 Task: Create a due date automation trigger when advanced on, on the monday of the week before a card is due add fields without custom field "Resume" set to a number greater than 1 and greater than 10 at 11:00 AM.
Action: Mouse moved to (1132, 96)
Screenshot: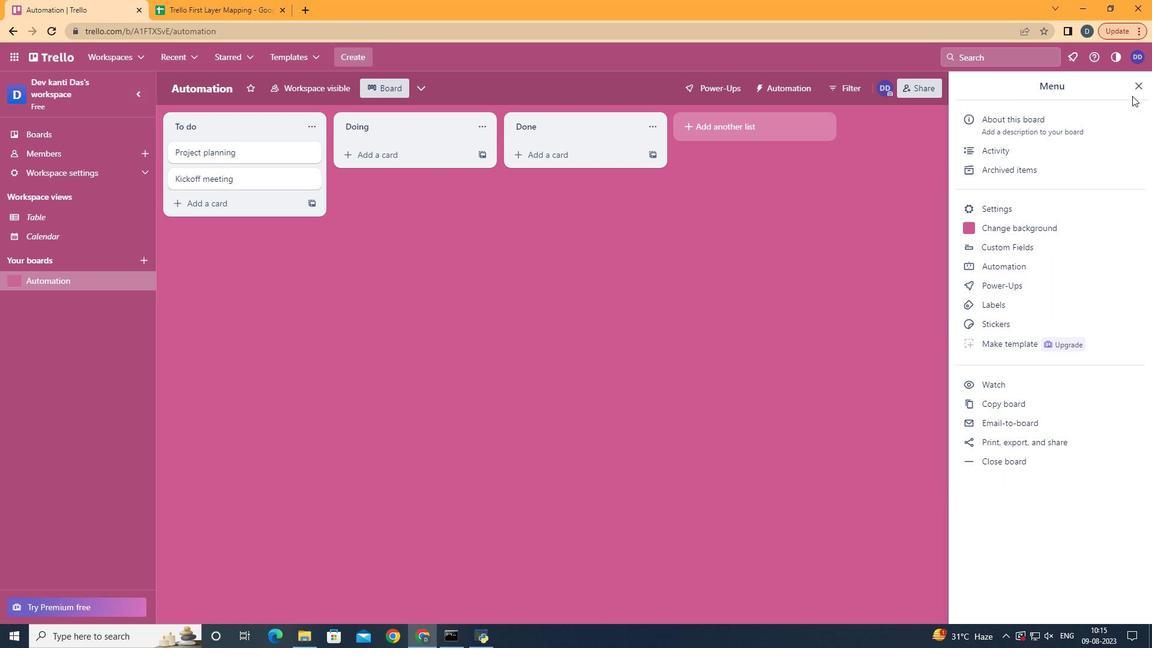 
Action: Mouse pressed left at (1132, 96)
Screenshot: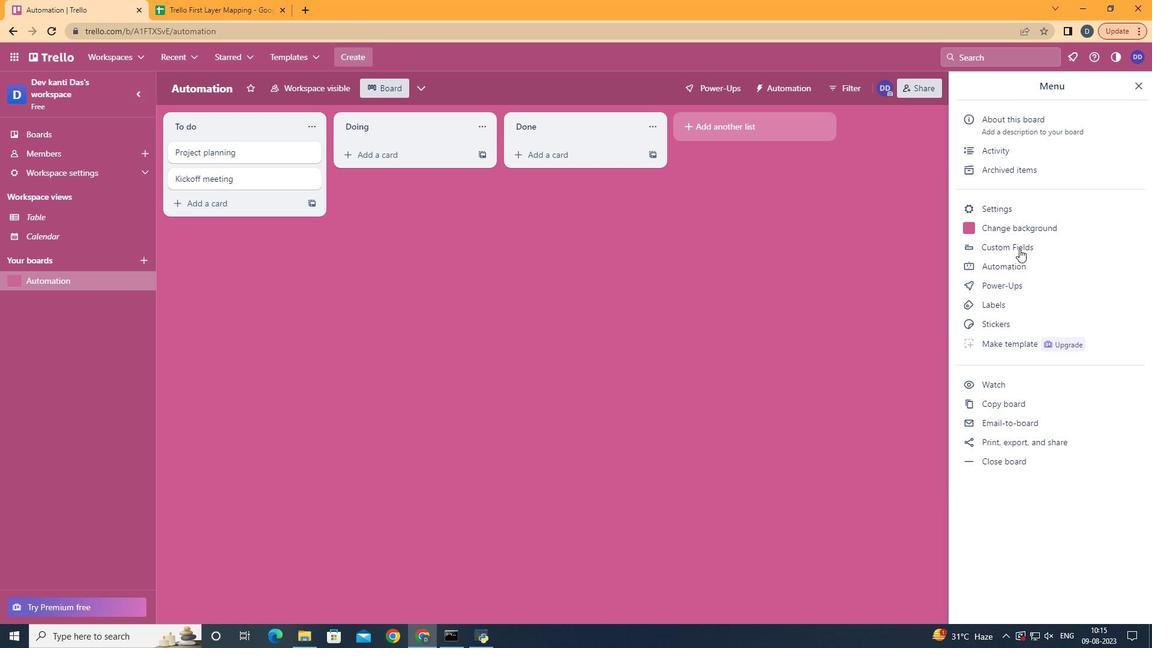 
Action: Mouse moved to (1003, 265)
Screenshot: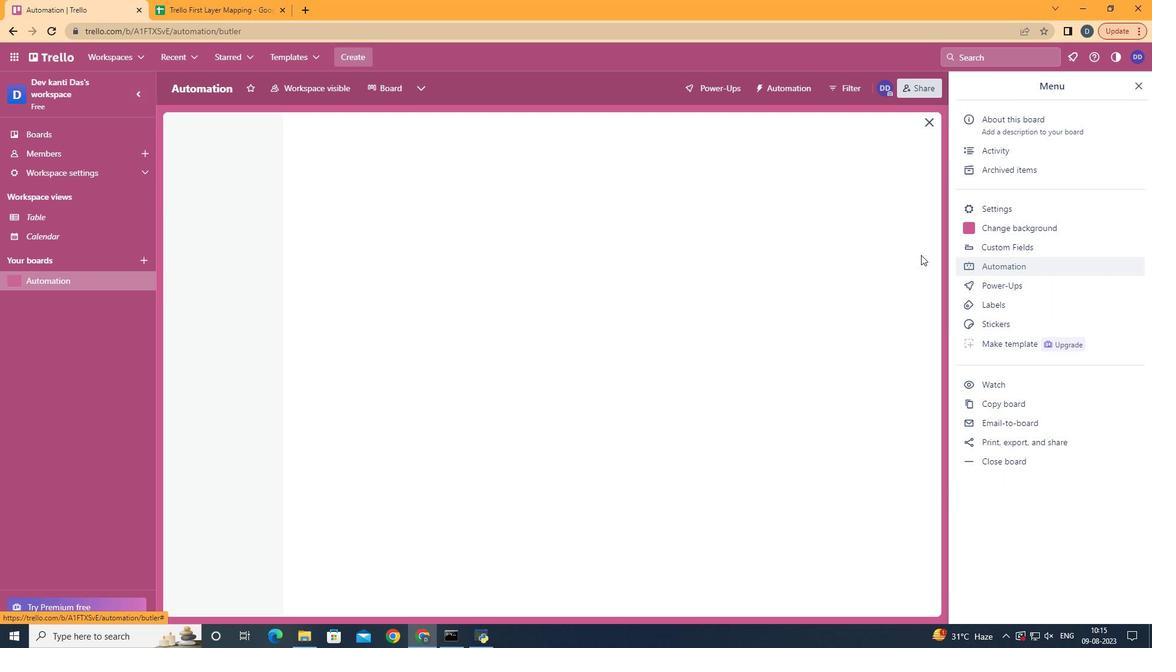 
Action: Mouse pressed left at (1003, 265)
Screenshot: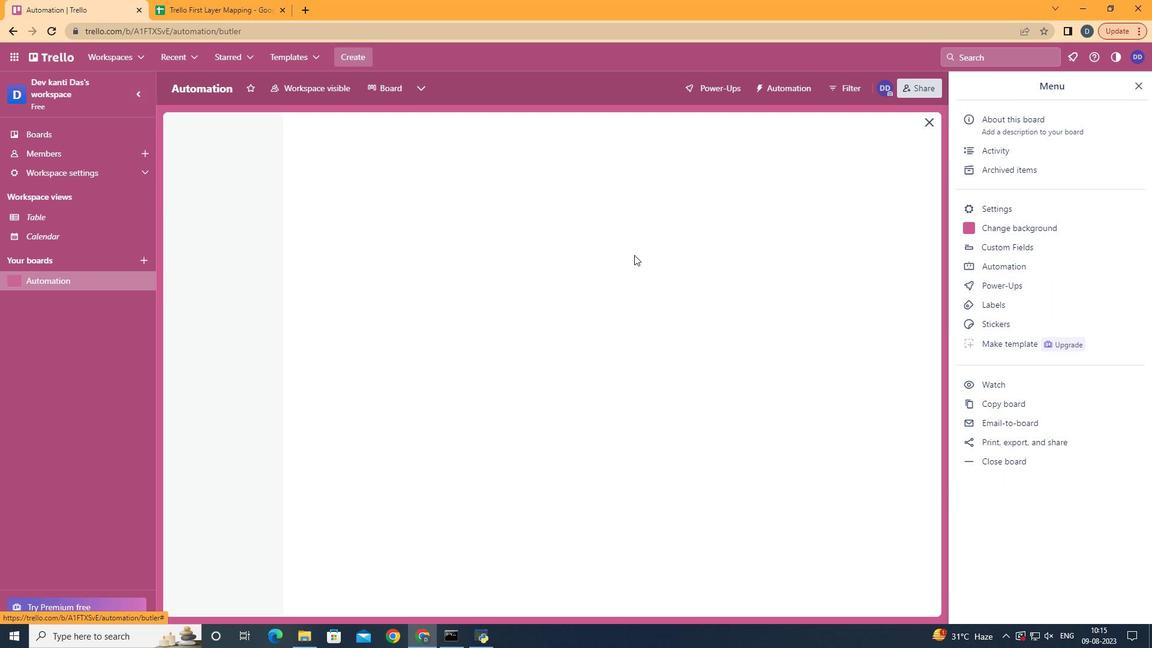 
Action: Mouse moved to (211, 247)
Screenshot: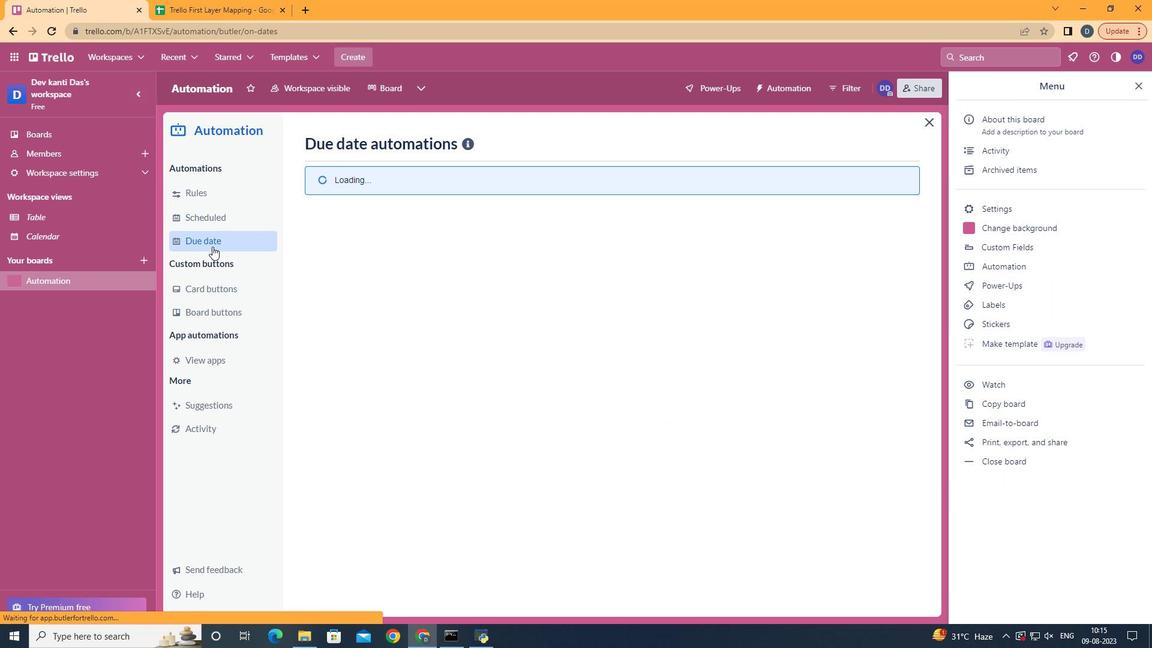 
Action: Mouse pressed left at (211, 247)
Screenshot: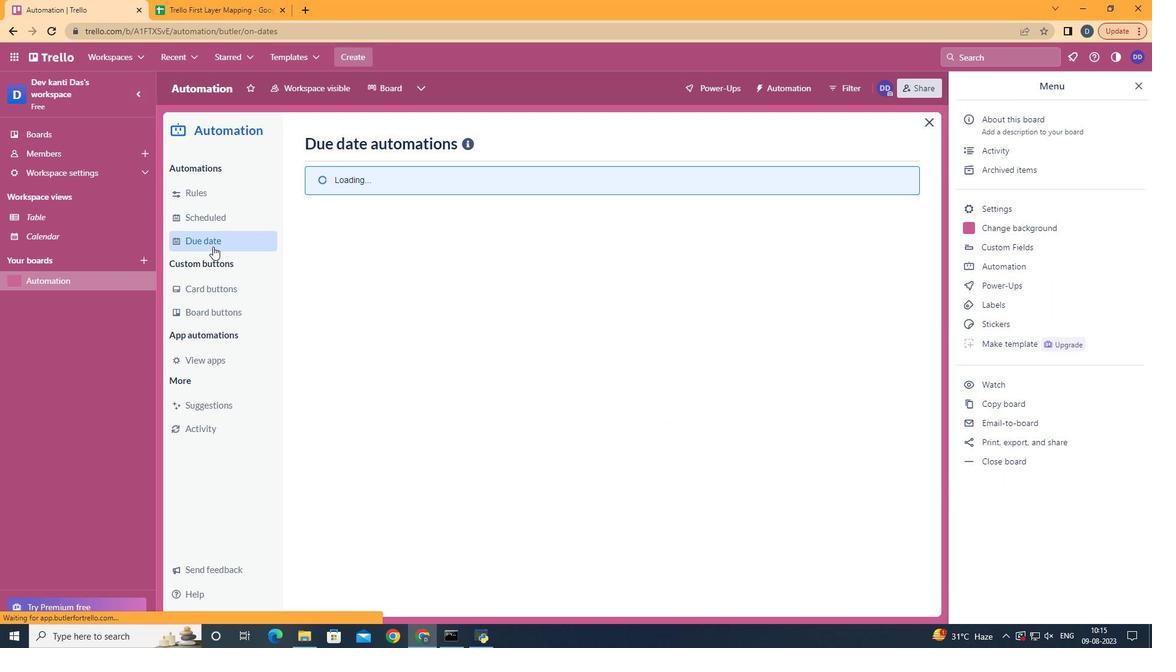 
Action: Mouse moved to (848, 147)
Screenshot: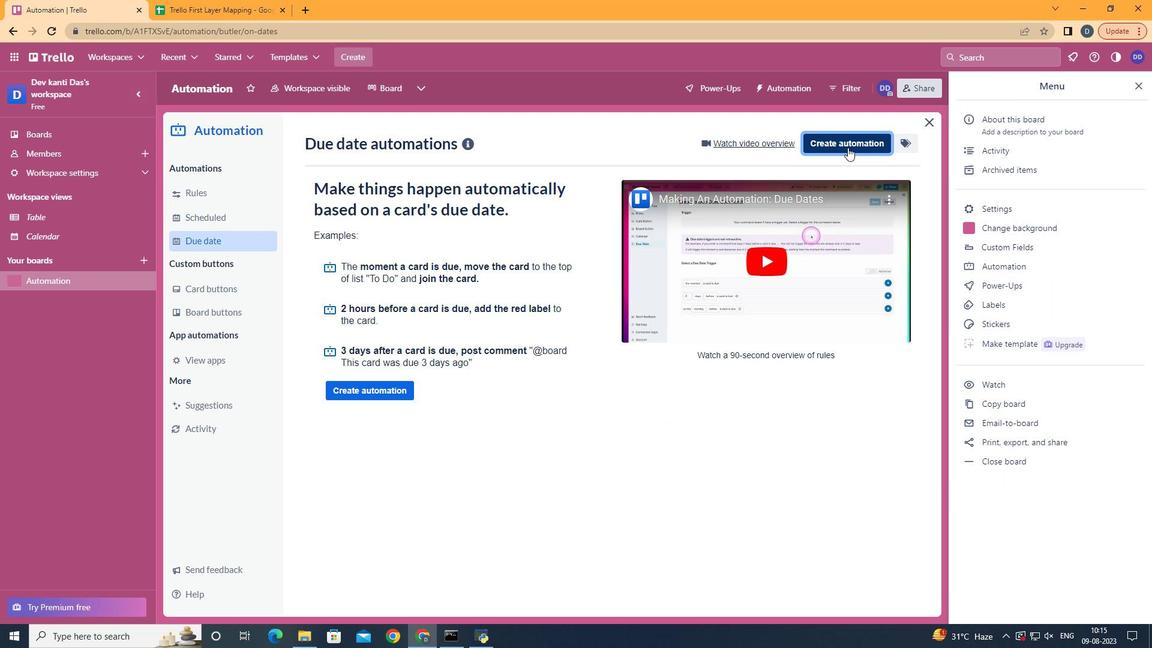 
Action: Mouse pressed left at (848, 147)
Screenshot: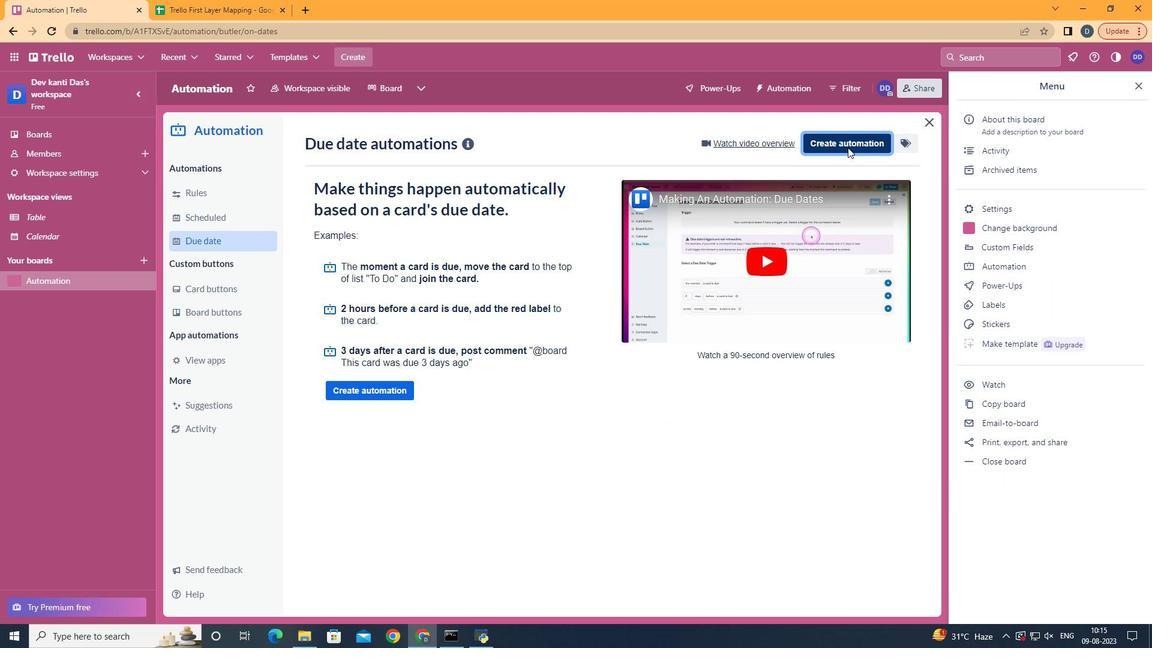 
Action: Mouse moved to (608, 263)
Screenshot: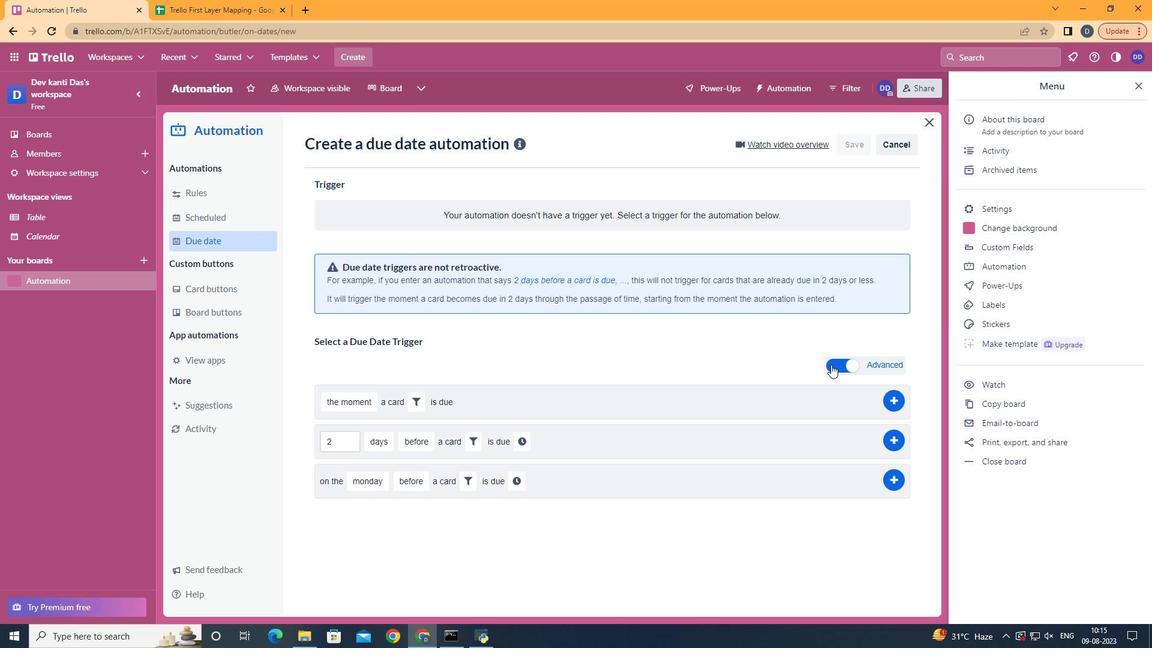 
Action: Mouse pressed left at (608, 263)
Screenshot: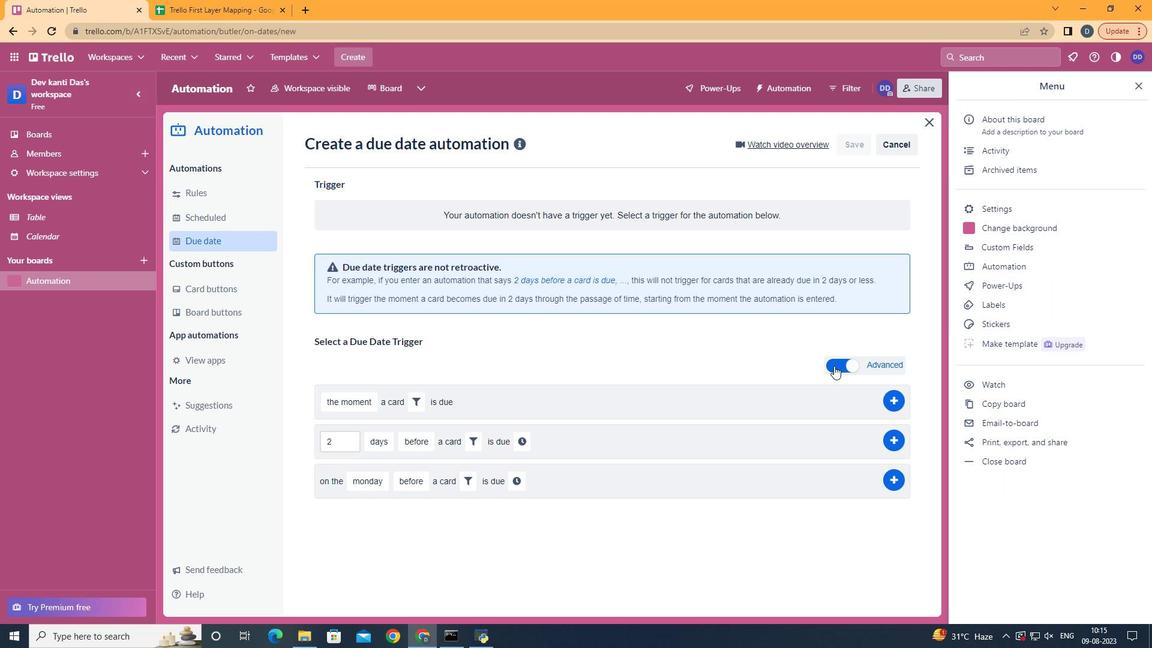
Action: Mouse moved to (423, 569)
Screenshot: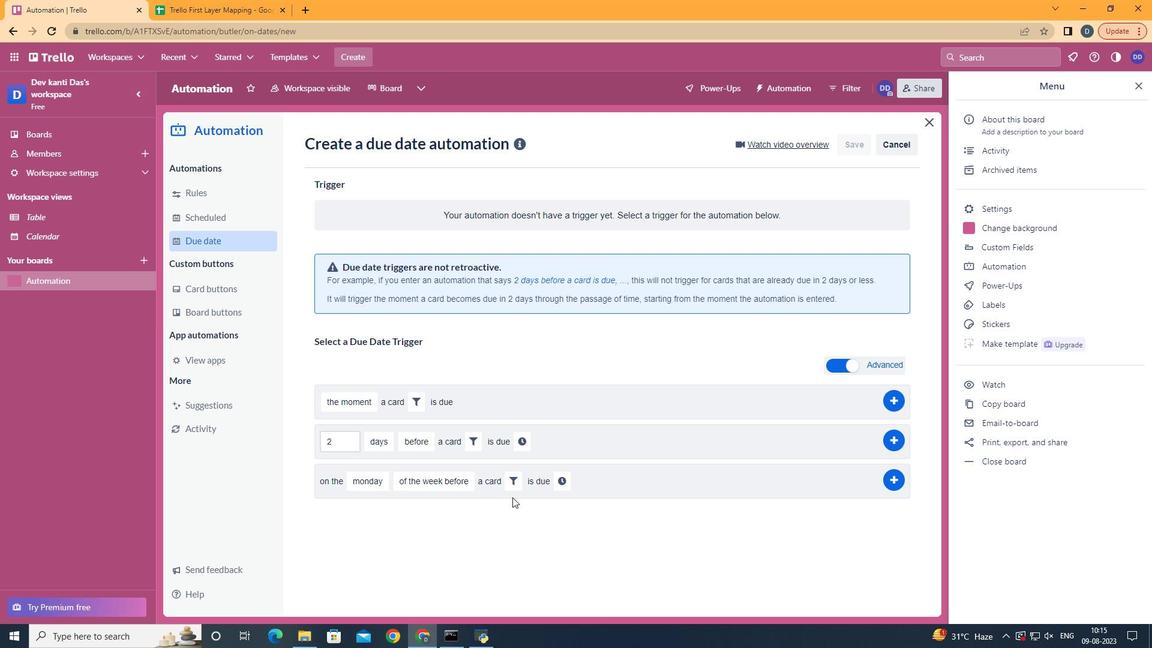 
Action: Mouse pressed left at (423, 569)
Screenshot: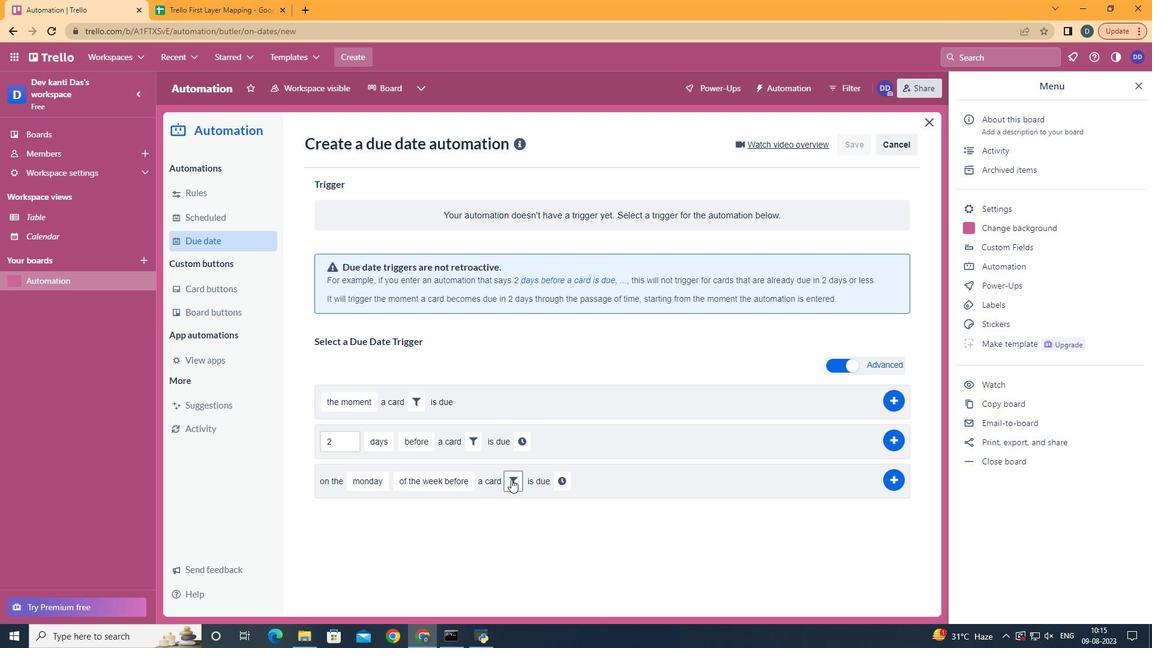 
Action: Mouse moved to (511, 479)
Screenshot: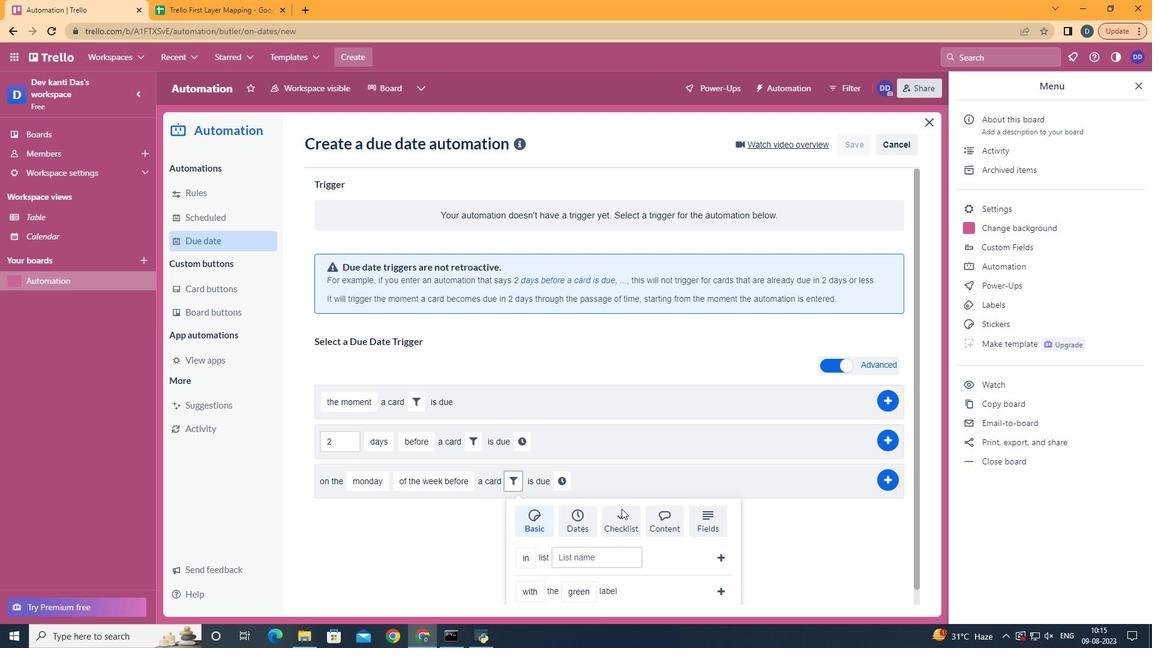 
Action: Mouse pressed left at (511, 479)
Screenshot: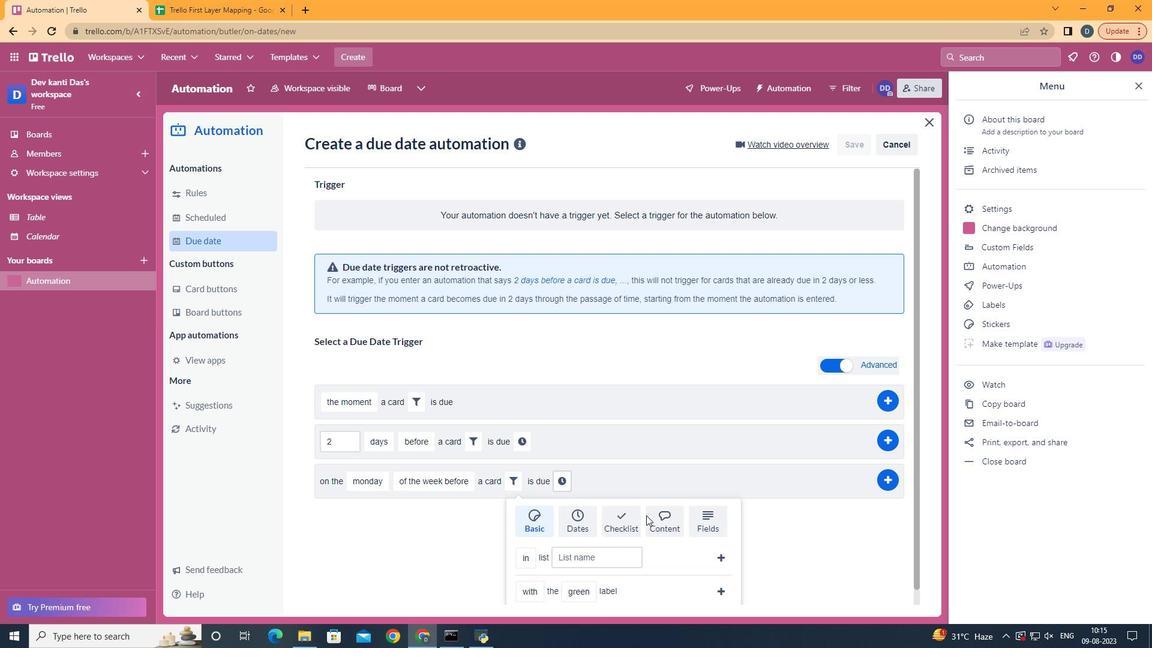 
Action: Mouse moved to (722, 519)
Screenshot: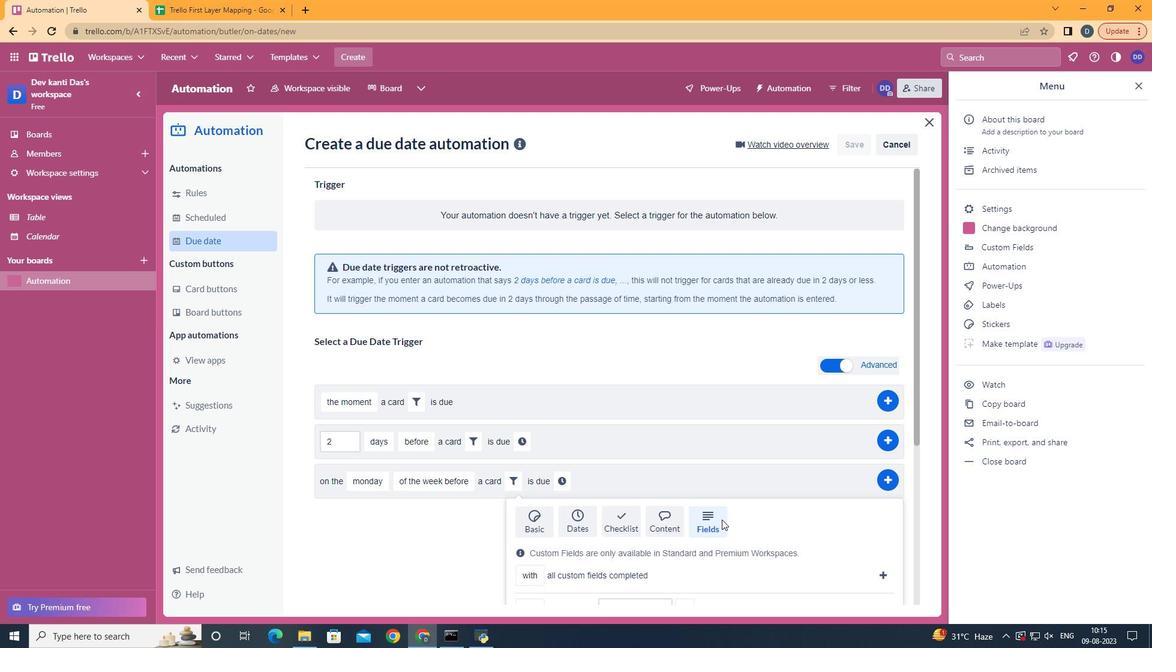 
Action: Mouse pressed left at (722, 519)
Screenshot: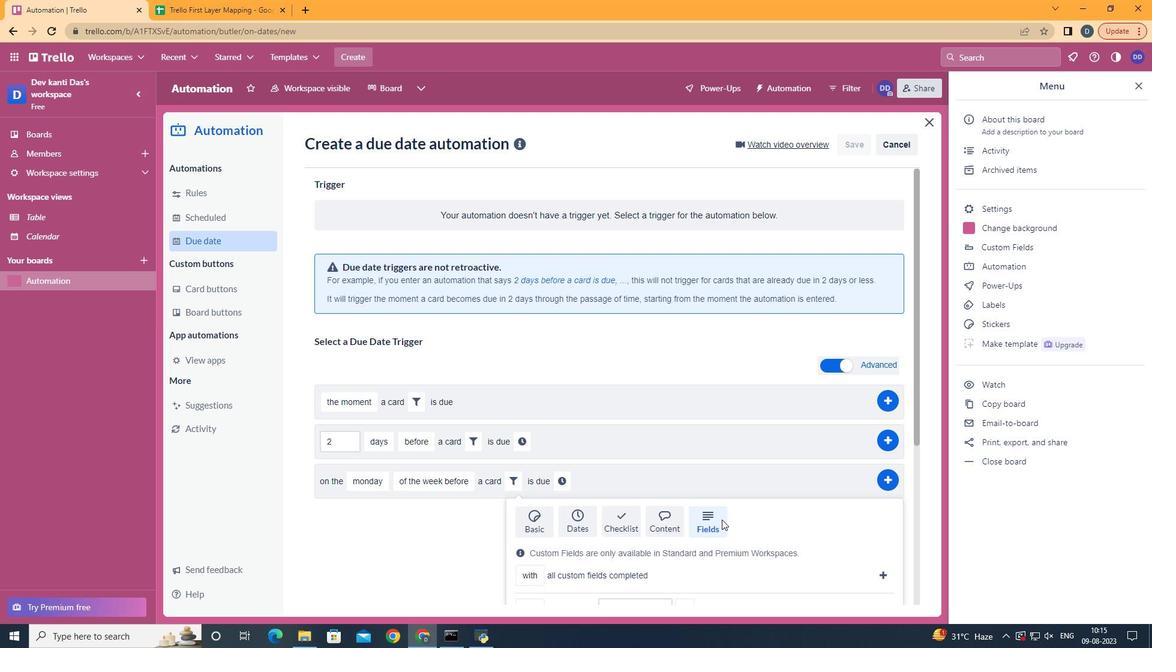 
Action: Mouse scrolled (722, 519) with delta (0, 0)
Screenshot: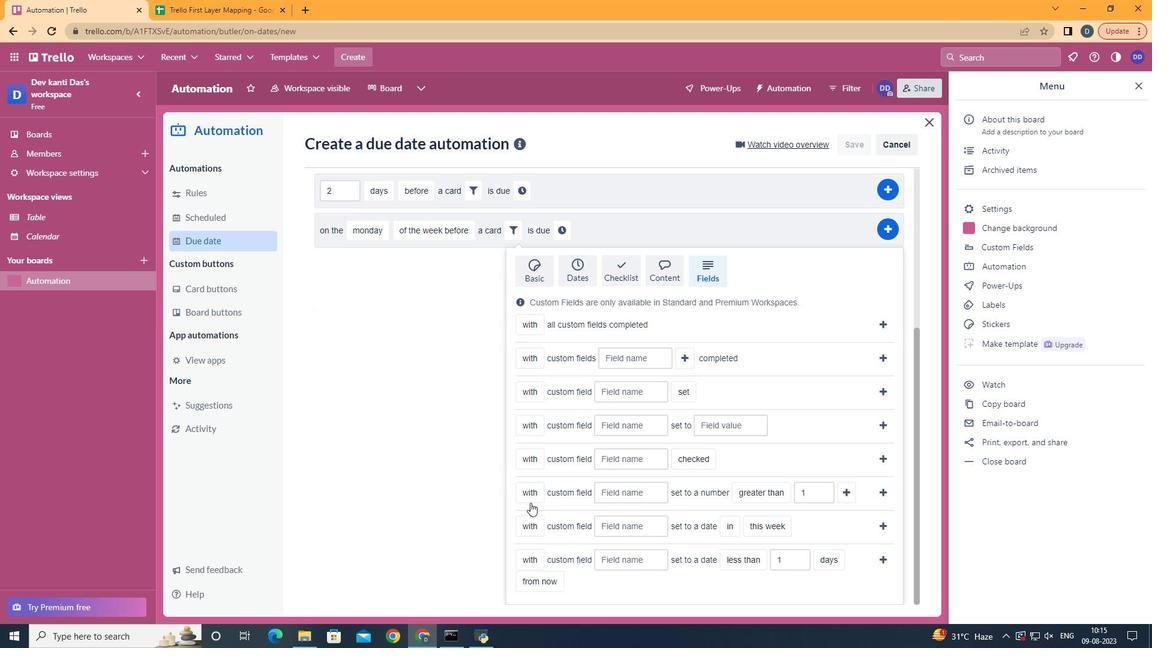 
Action: Mouse scrolled (722, 519) with delta (0, 0)
Screenshot: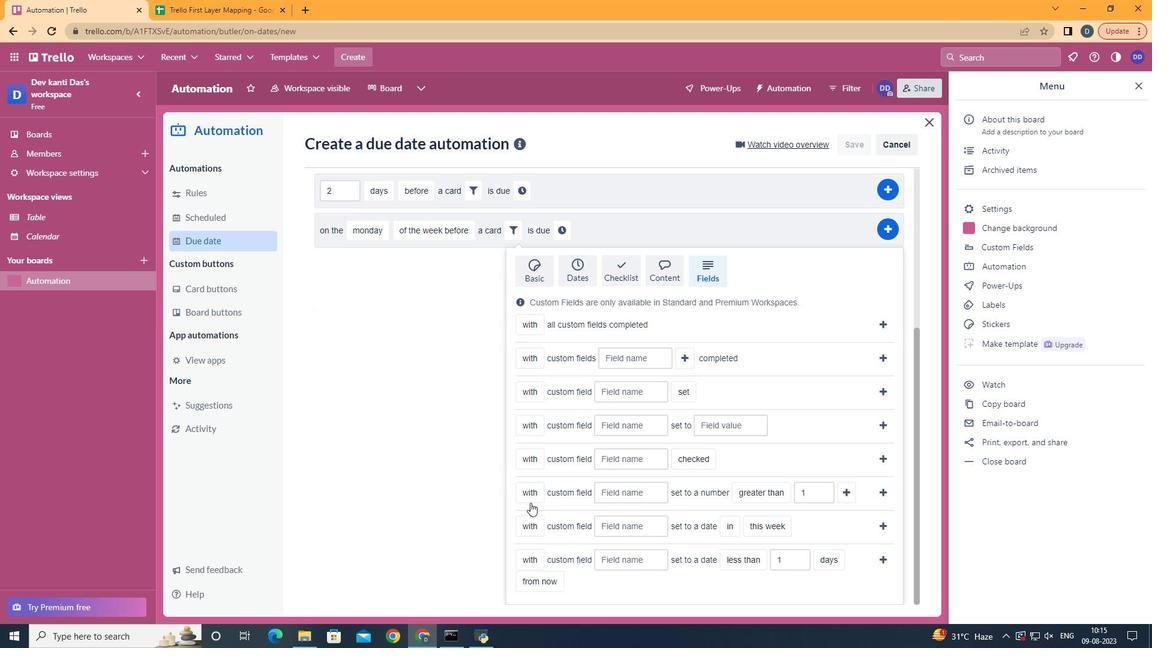 
Action: Mouse scrolled (722, 519) with delta (0, 0)
Screenshot: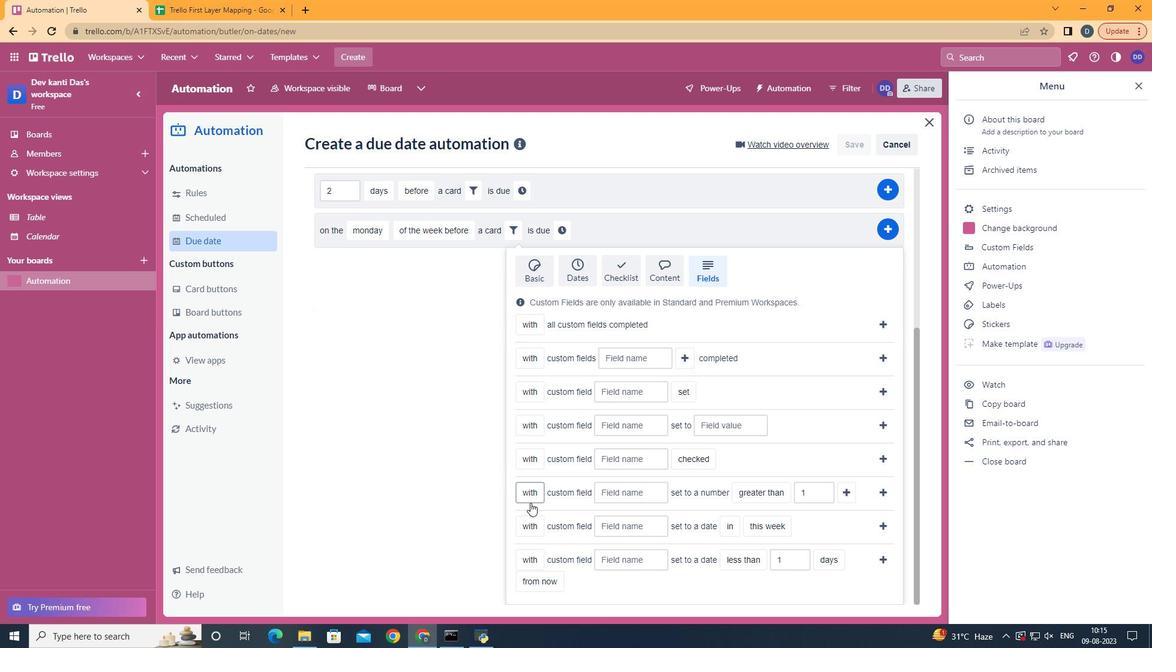 
Action: Mouse scrolled (722, 519) with delta (0, 0)
Screenshot: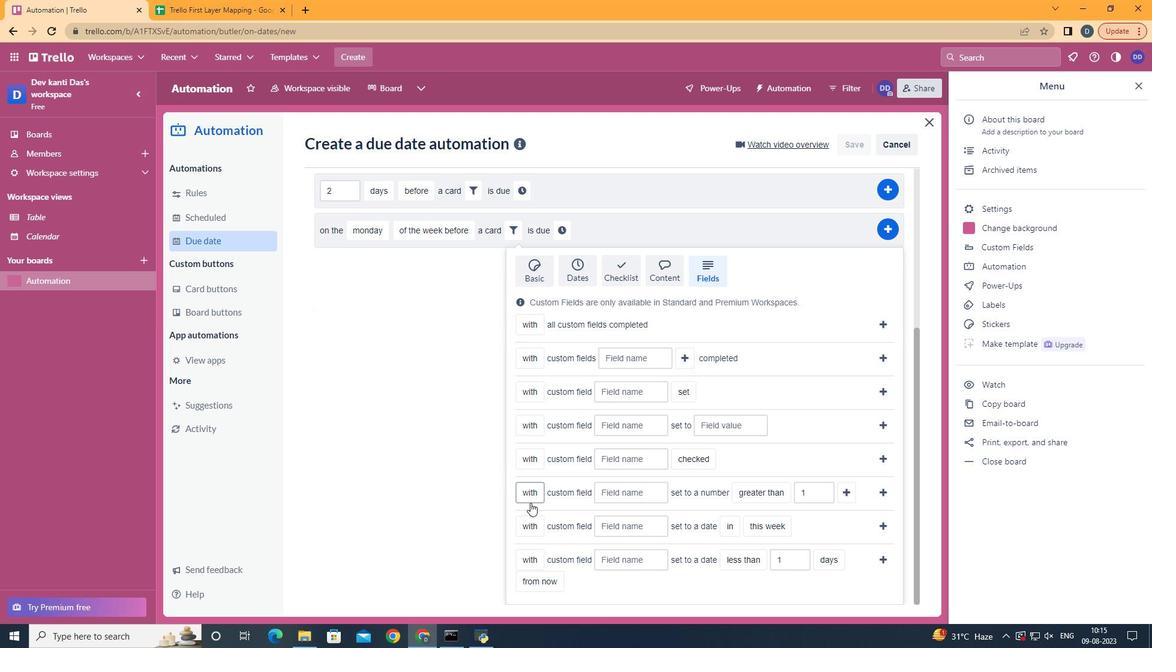 
Action: Mouse scrolled (722, 519) with delta (0, 0)
Screenshot: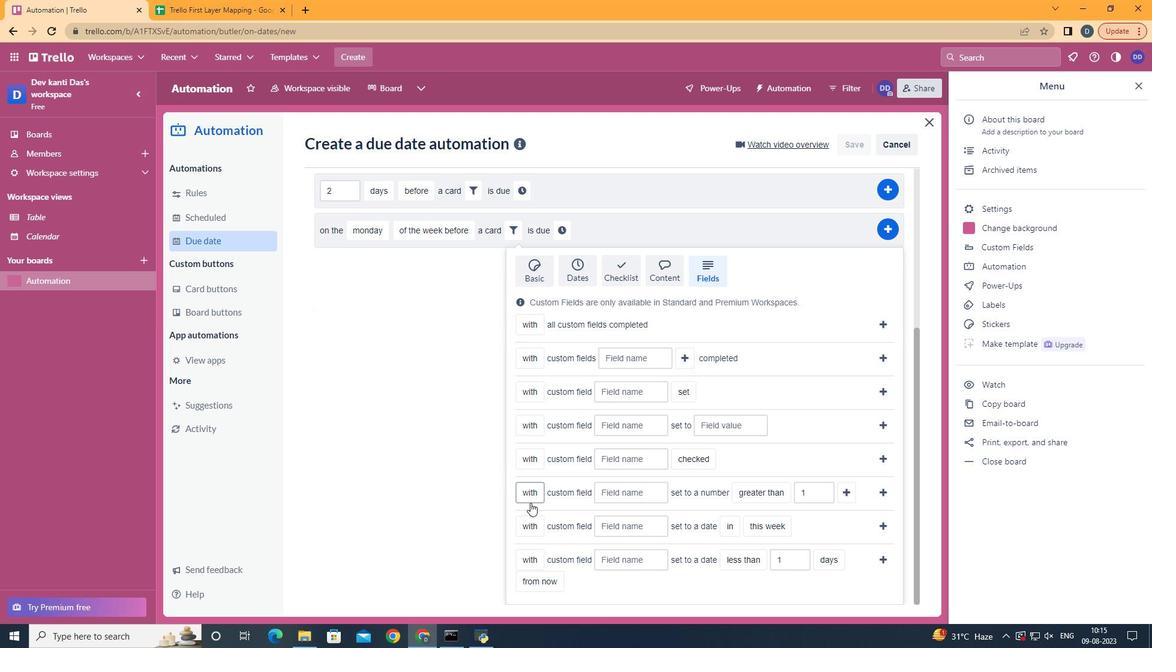 
Action: Mouse scrolled (722, 519) with delta (0, 0)
Screenshot: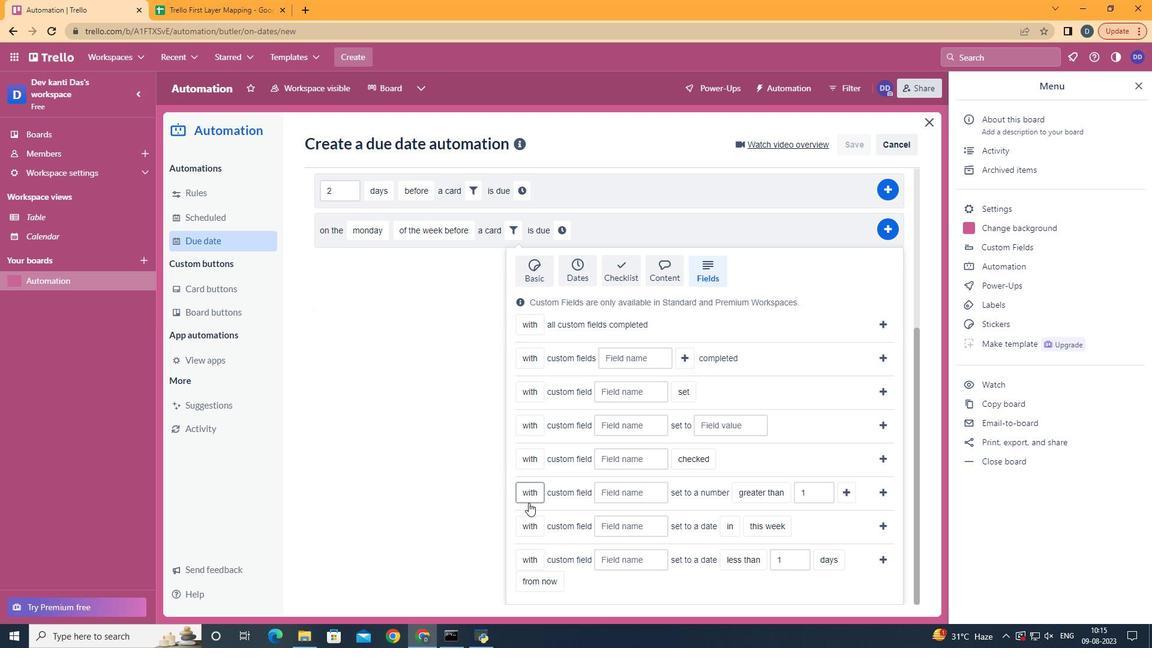 
Action: Mouse moved to (536, 536)
Screenshot: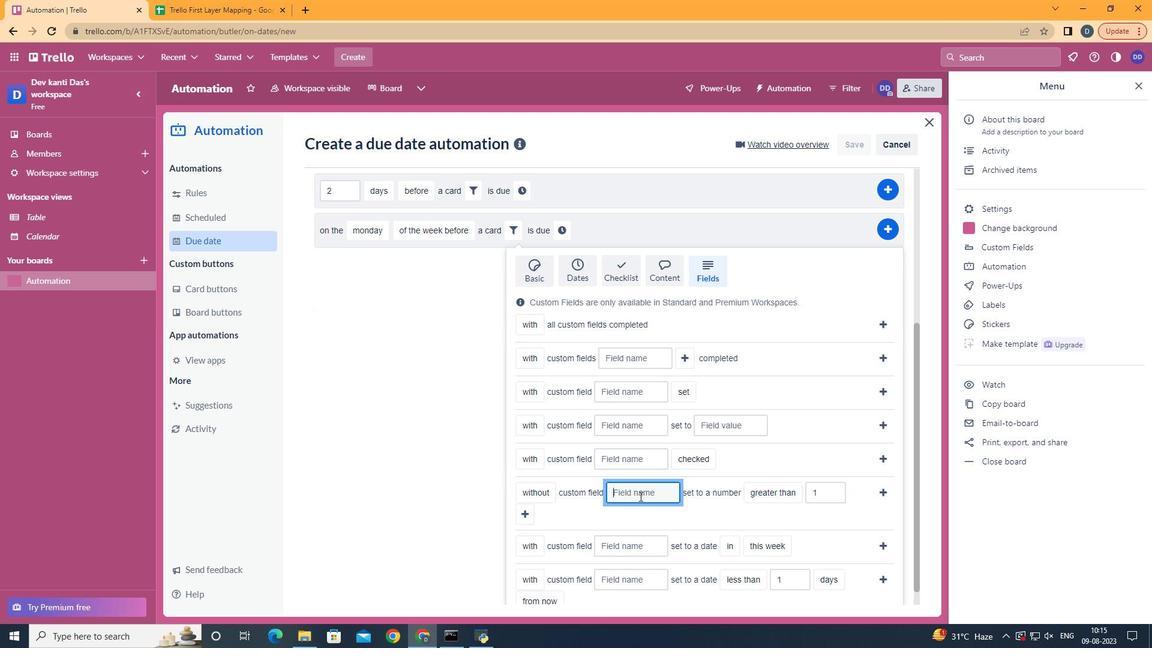 
Action: Mouse pressed left at (536, 536)
Screenshot: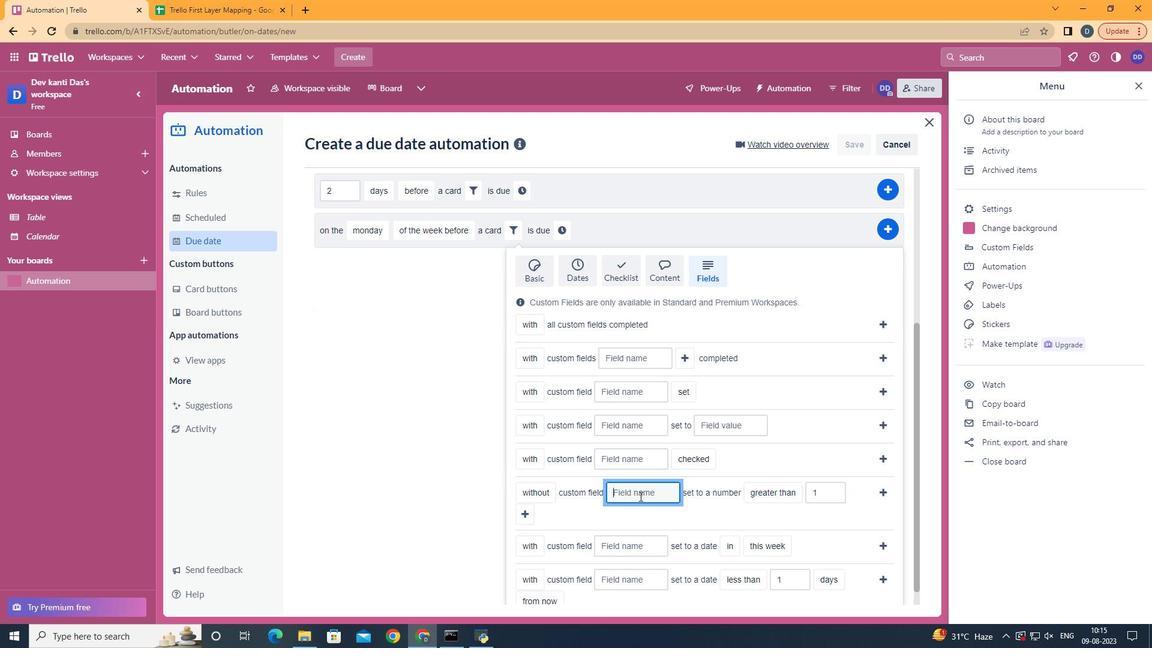 
Action: Mouse moved to (639, 496)
Screenshot: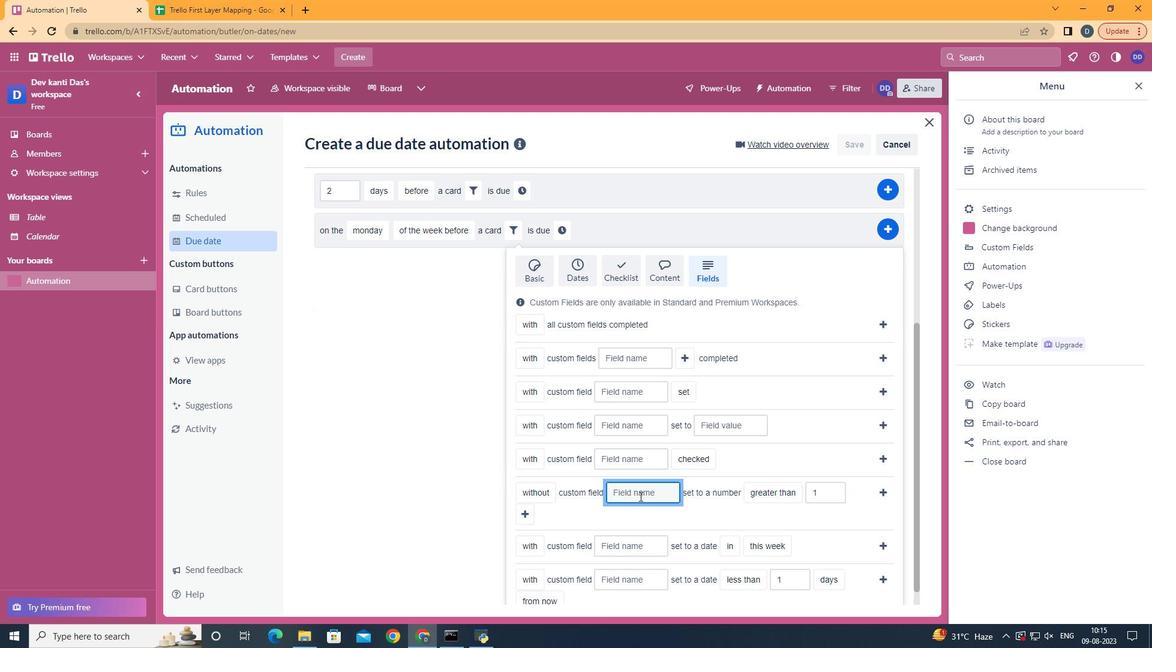 
Action: Mouse pressed left at (639, 496)
Screenshot: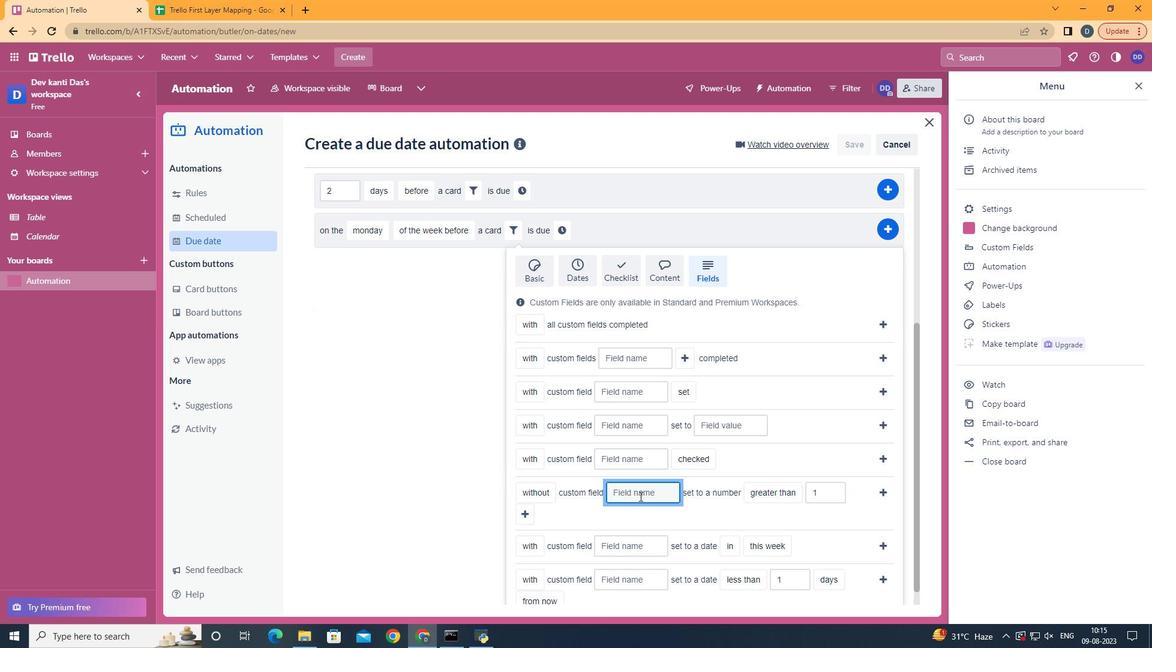 
Action: Key pressed <Key.shift>Resume
Screenshot: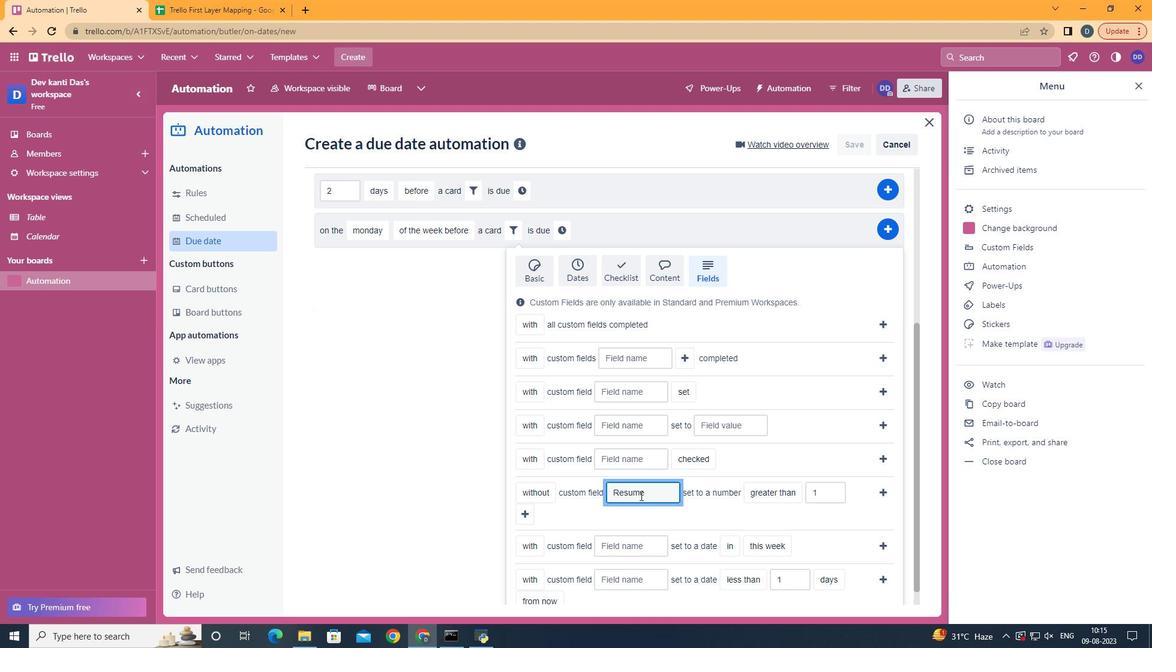 
Action: Mouse moved to (768, 510)
Screenshot: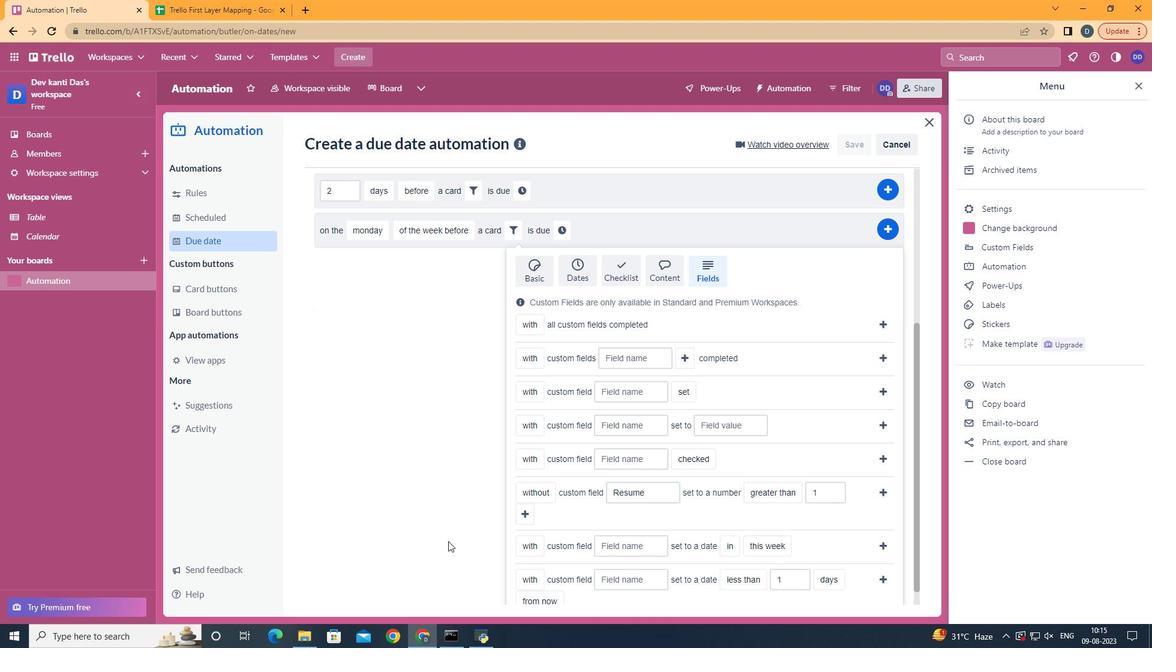 
Action: Mouse pressed left at (768, 510)
Screenshot: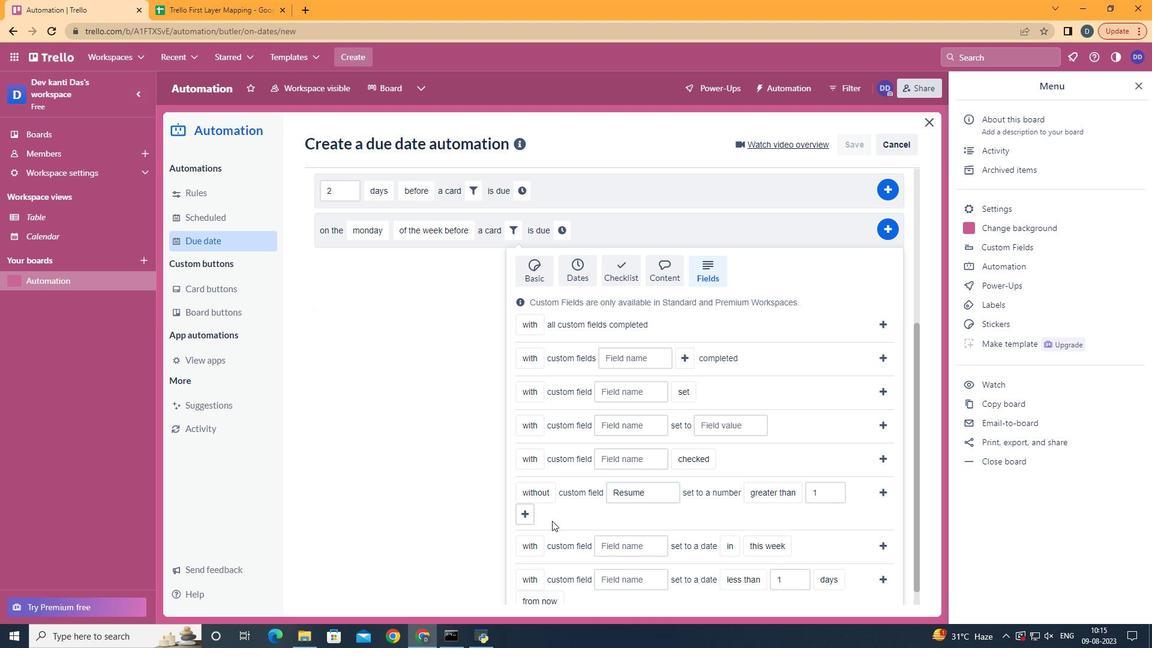 
Action: Mouse moved to (525, 517)
Screenshot: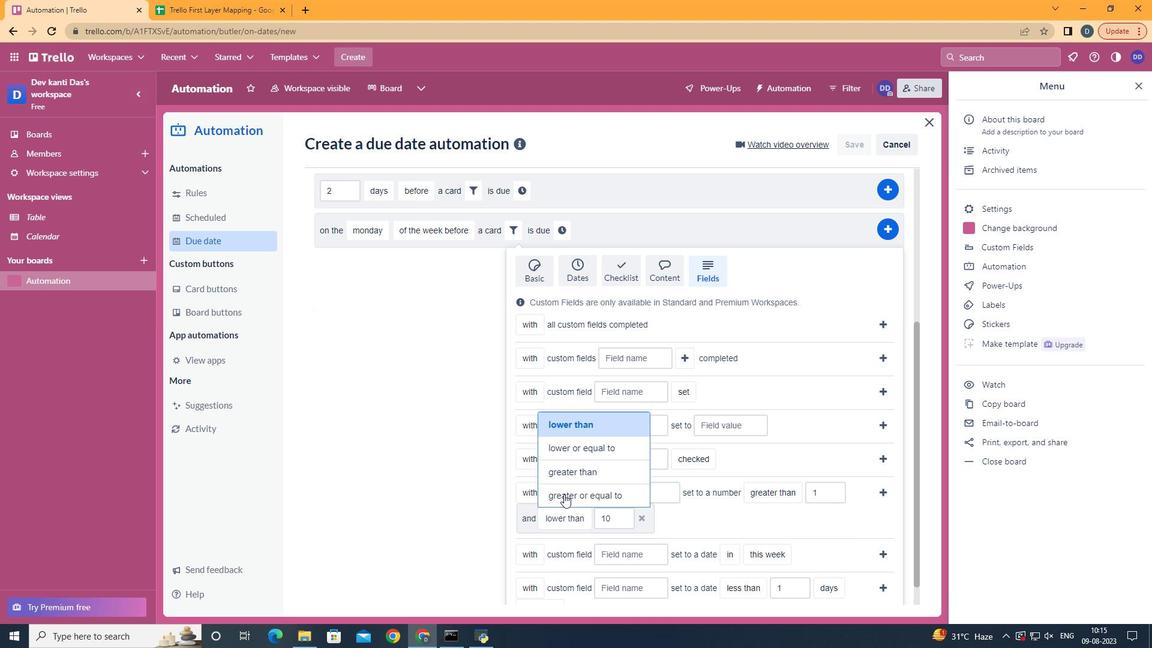 
Action: Mouse pressed left at (525, 517)
Screenshot: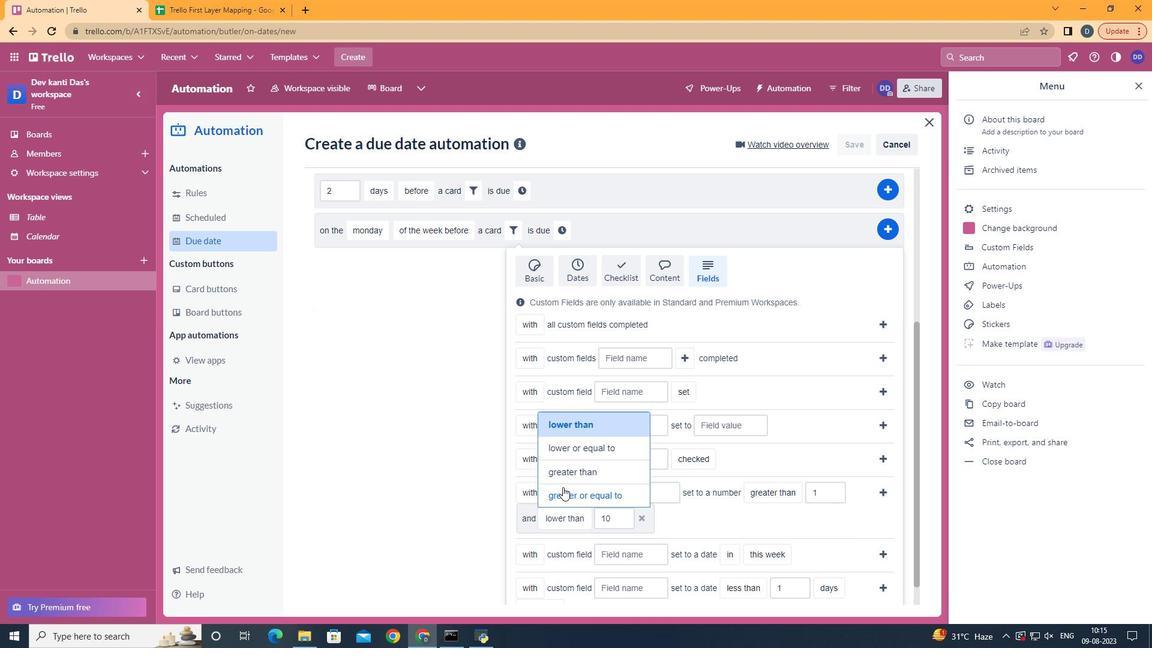 
Action: Mouse moved to (575, 468)
Screenshot: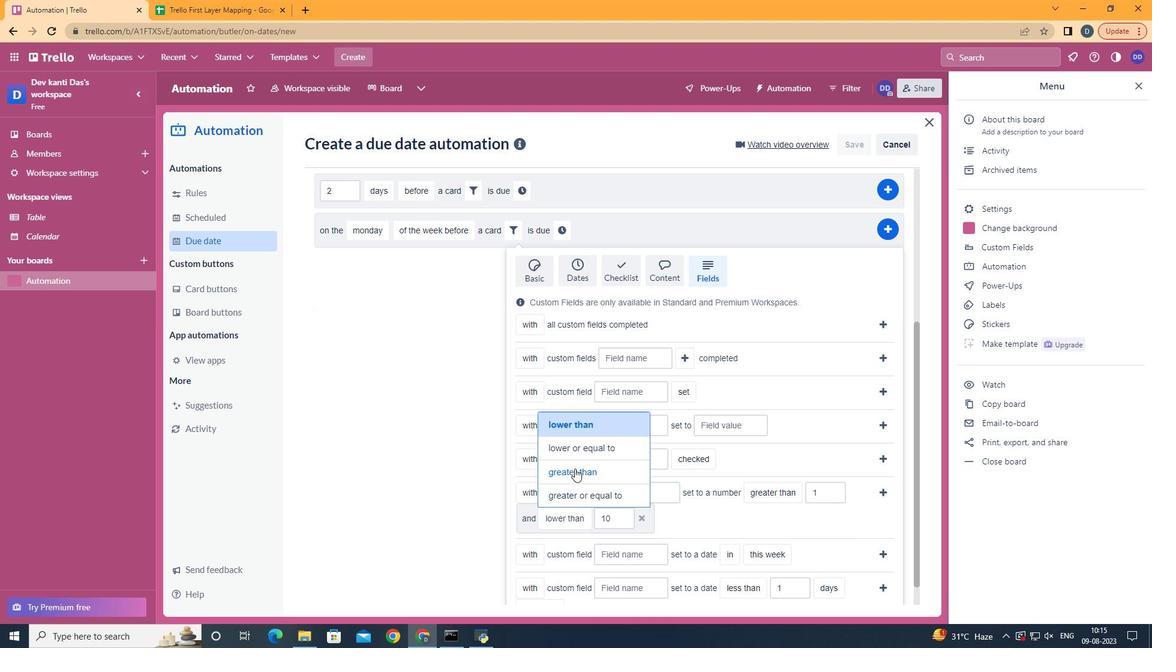 
Action: Mouse pressed left at (575, 468)
Screenshot: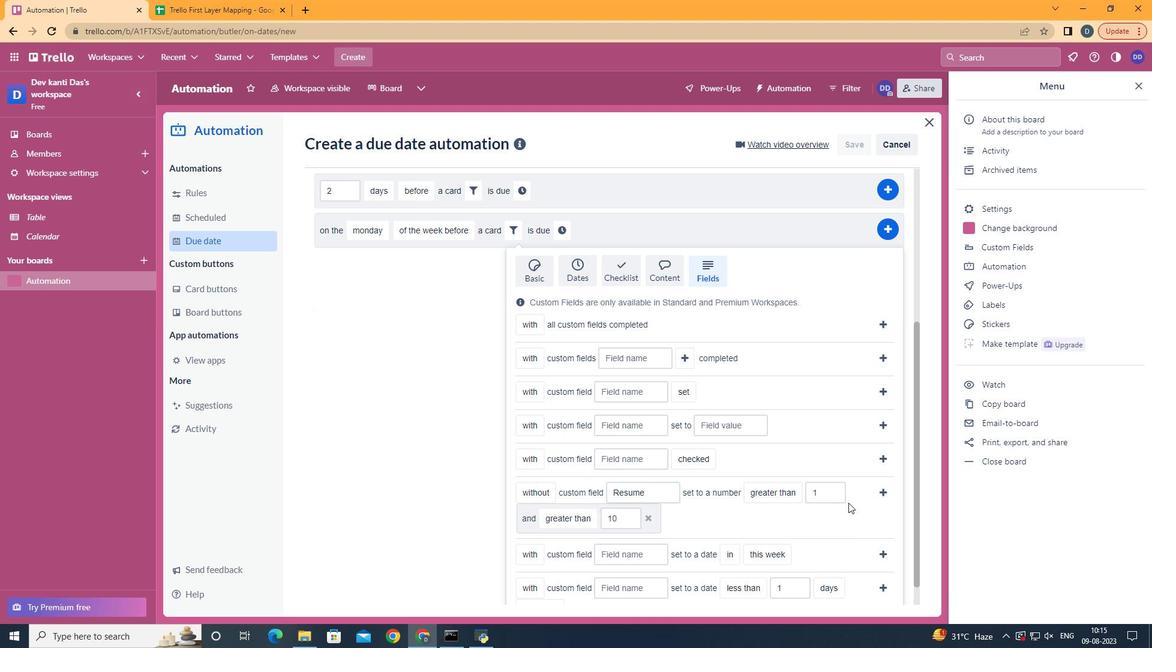 
Action: Mouse moved to (878, 493)
Screenshot: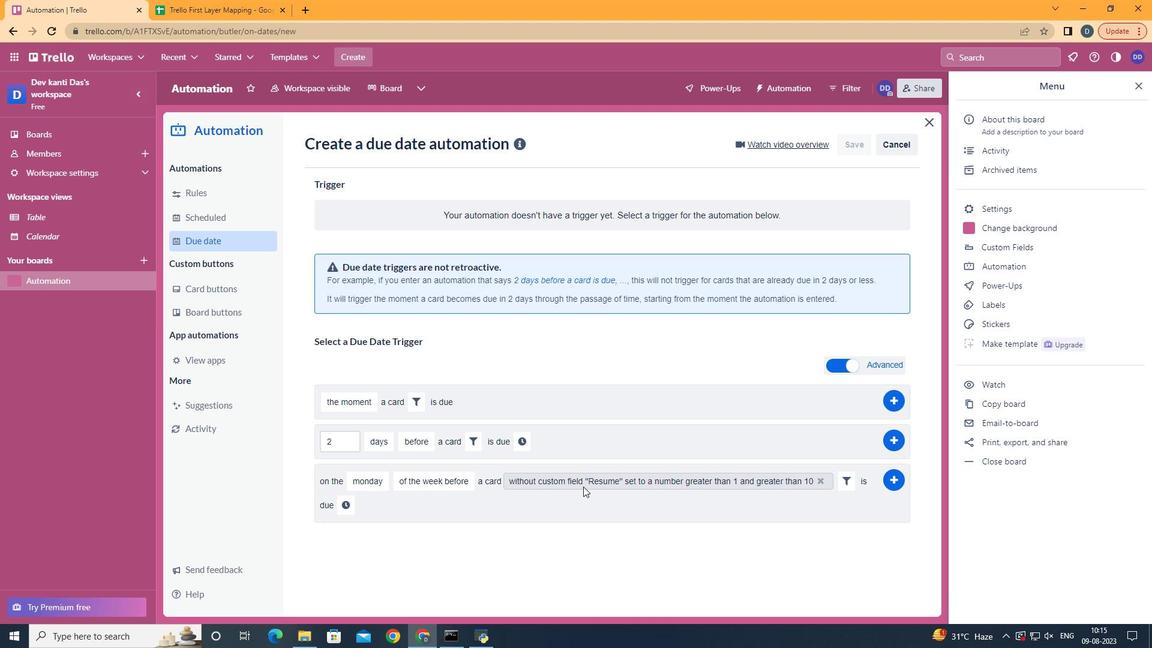 
Action: Mouse pressed left at (878, 493)
Screenshot: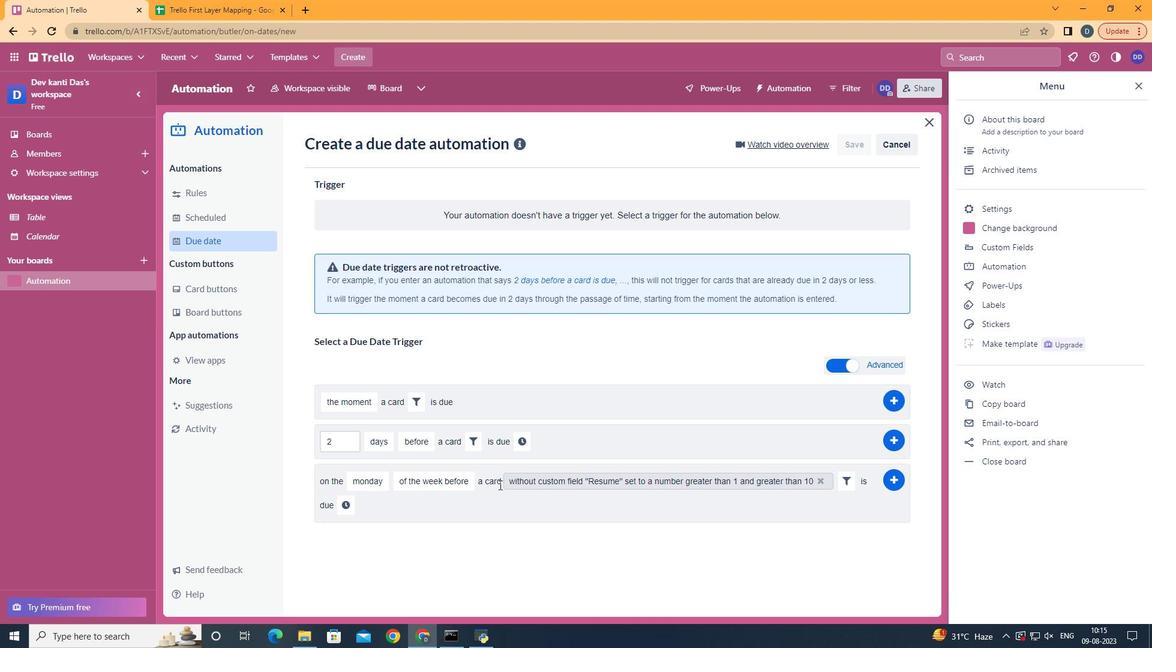 
Action: Mouse moved to (337, 501)
Screenshot: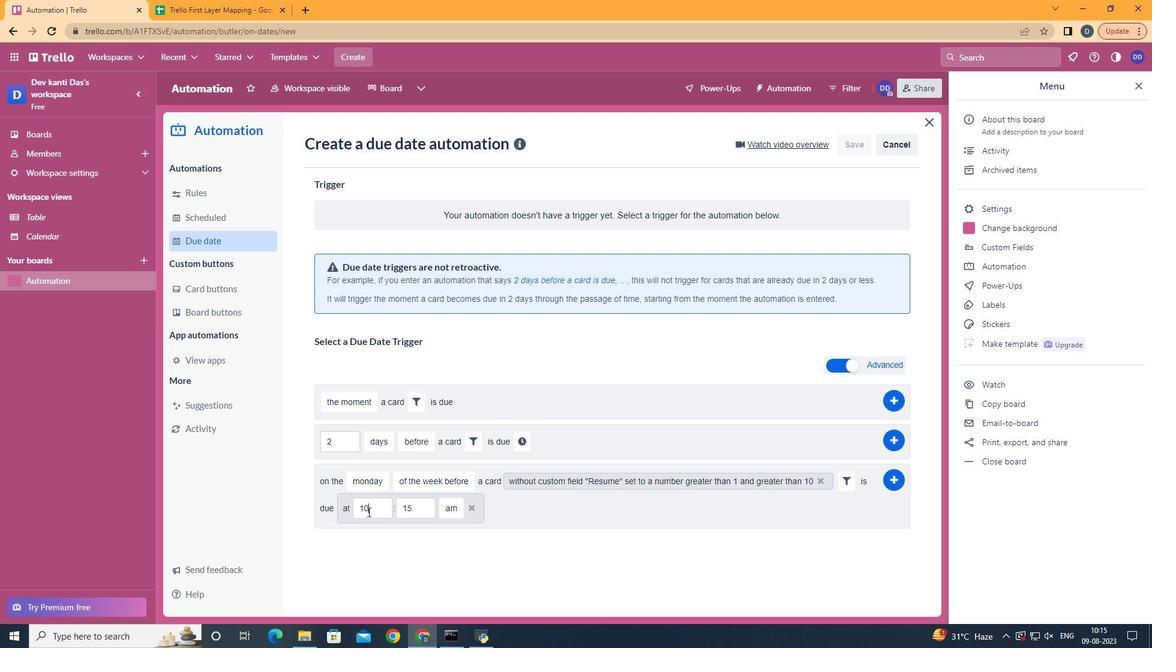 
Action: Mouse pressed left at (337, 501)
Screenshot: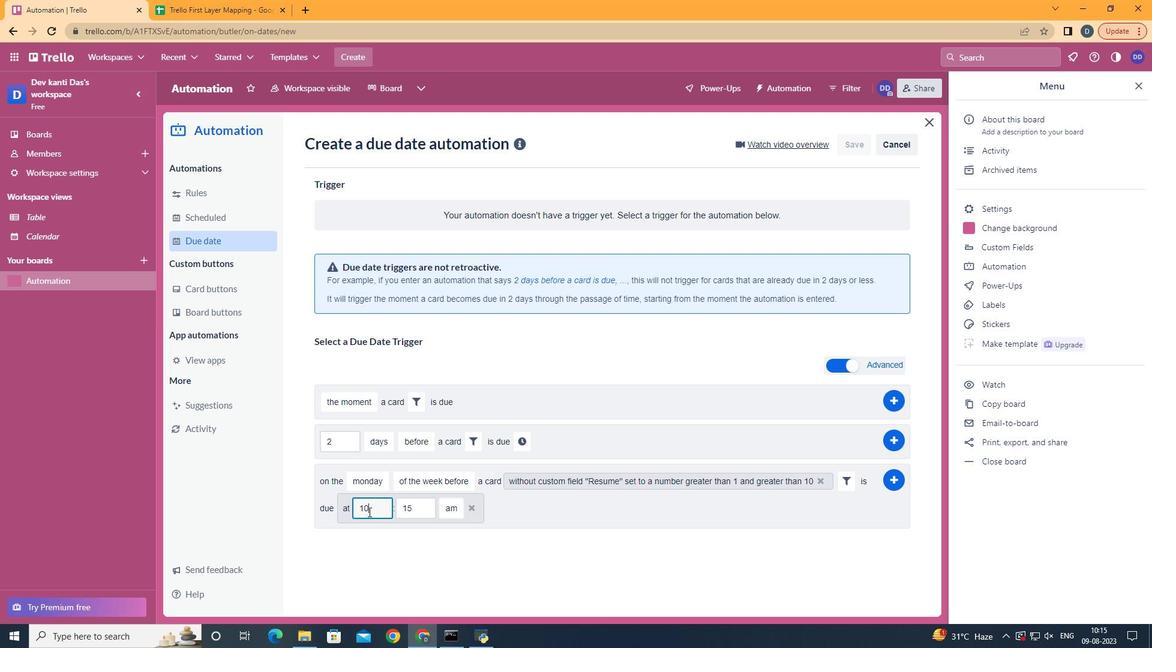 
Action: Mouse moved to (367, 512)
Screenshot: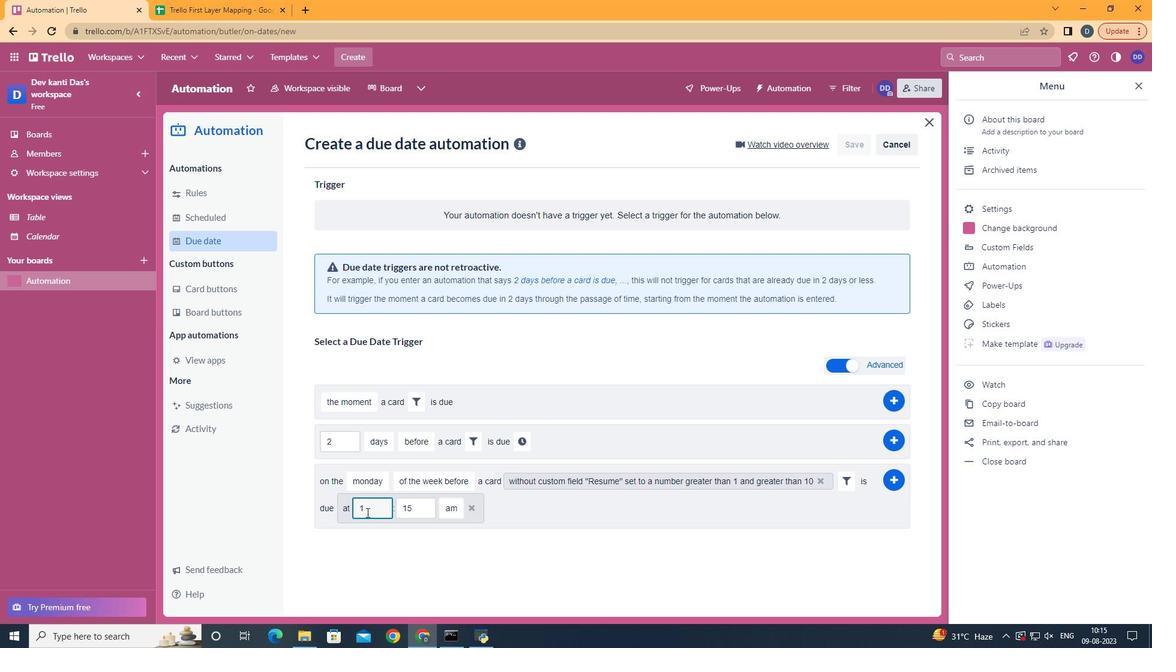 
Action: Mouse pressed left at (367, 512)
Screenshot: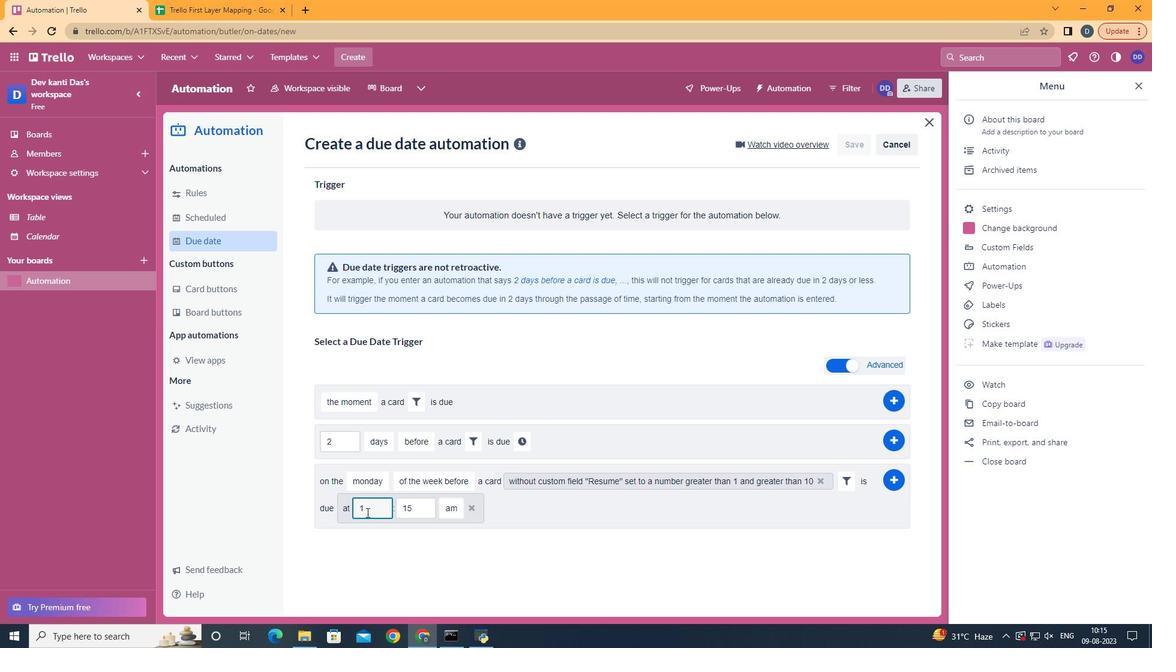 
Action: Mouse moved to (366, 512)
Screenshot: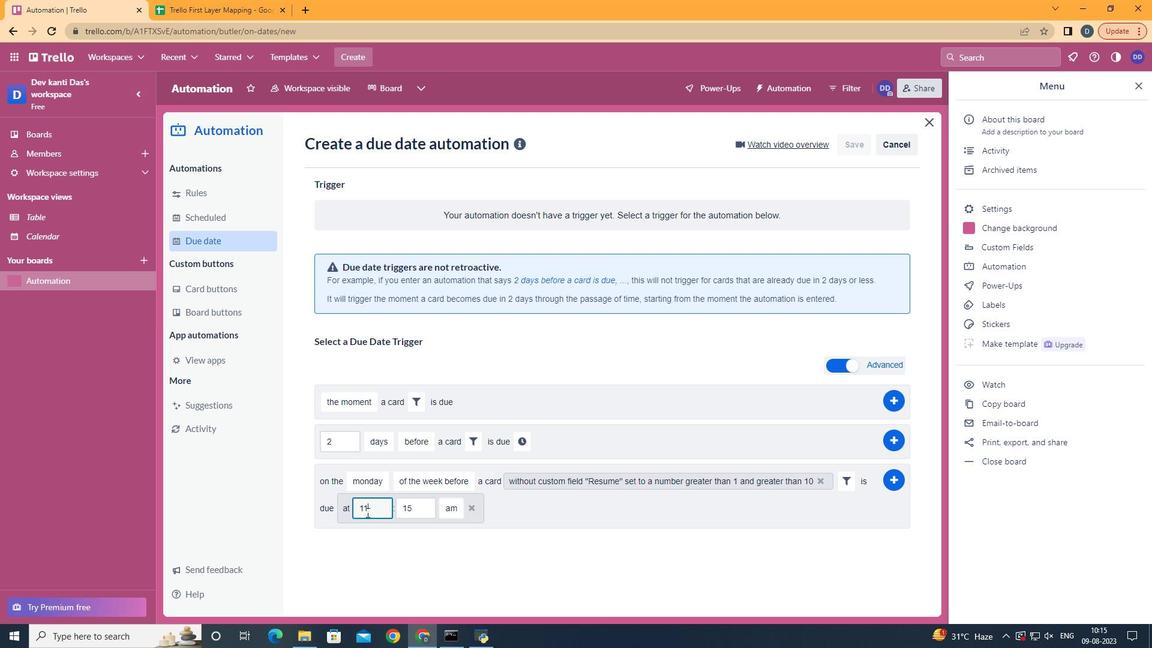 
Action: Key pressed <Key.backspace>1
Screenshot: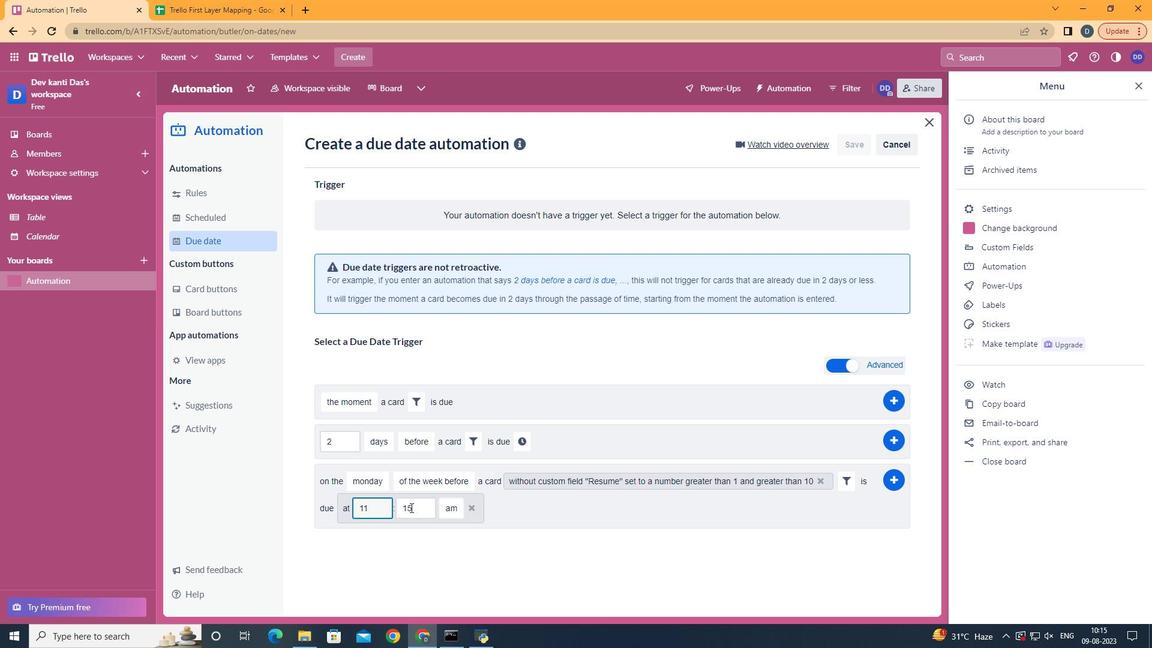 
Action: Mouse moved to (410, 507)
Screenshot: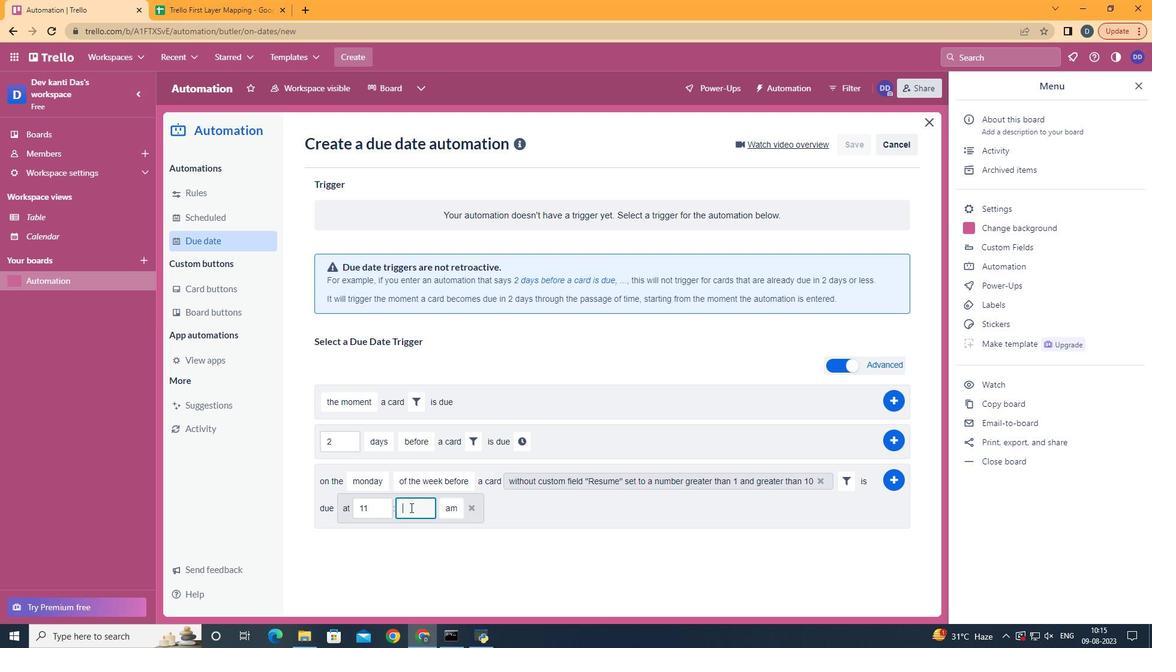
Action: Mouse pressed left at (410, 507)
Screenshot: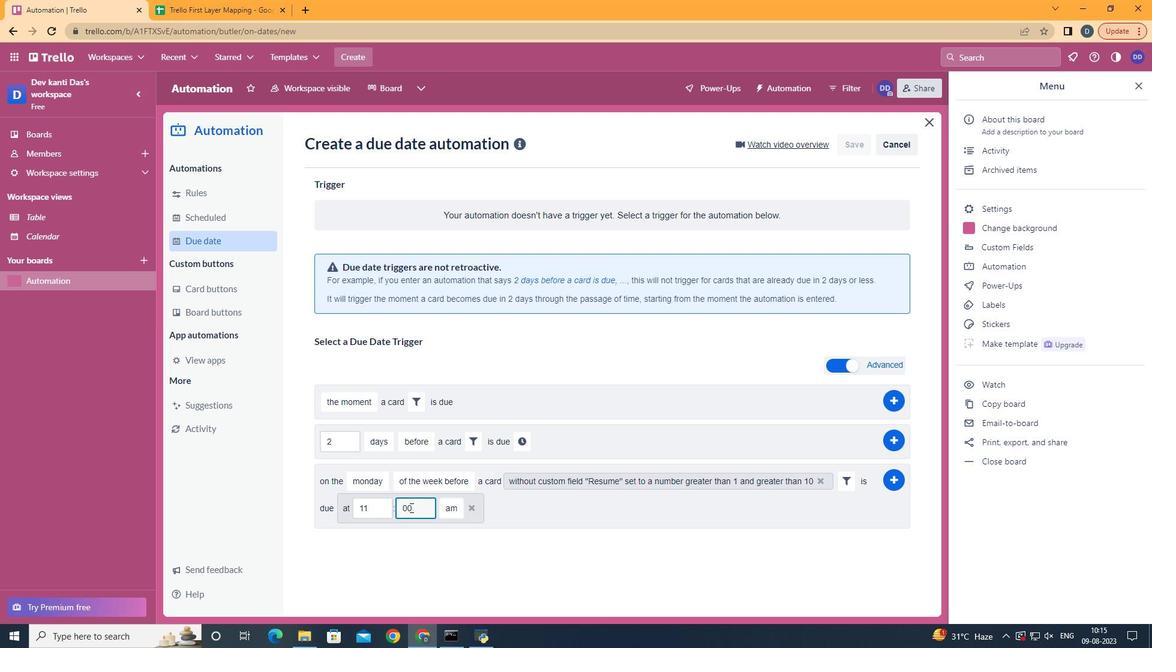 
Action: Key pressed <Key.backspace><Key.backspace>00
Screenshot: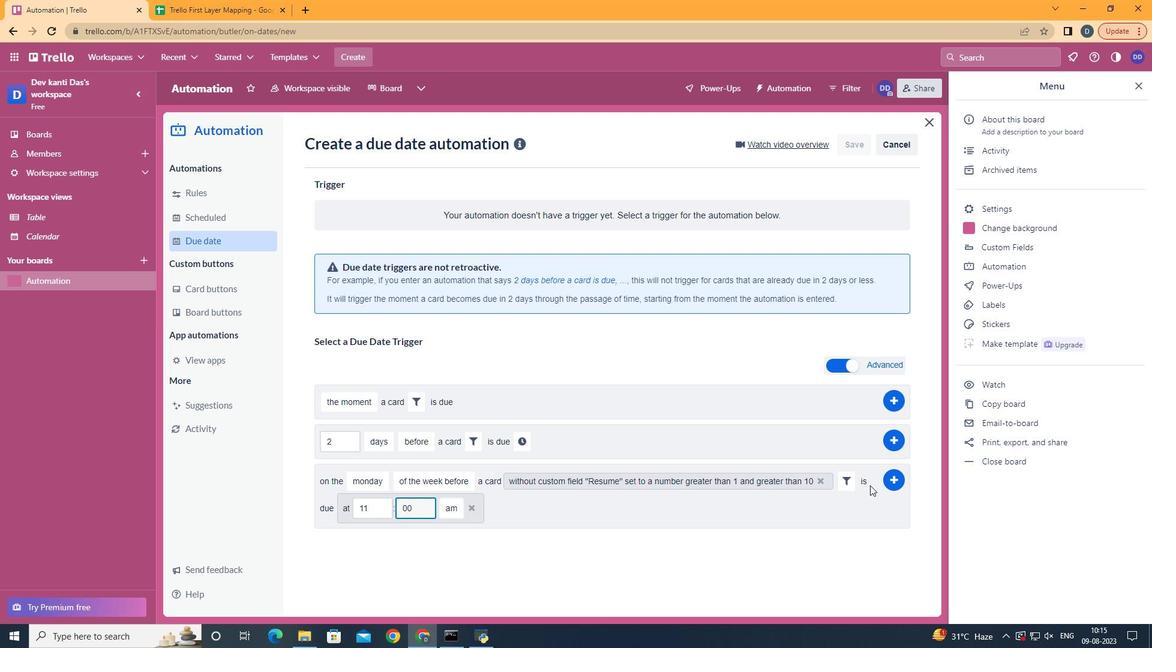 
Action: Mouse moved to (899, 476)
Screenshot: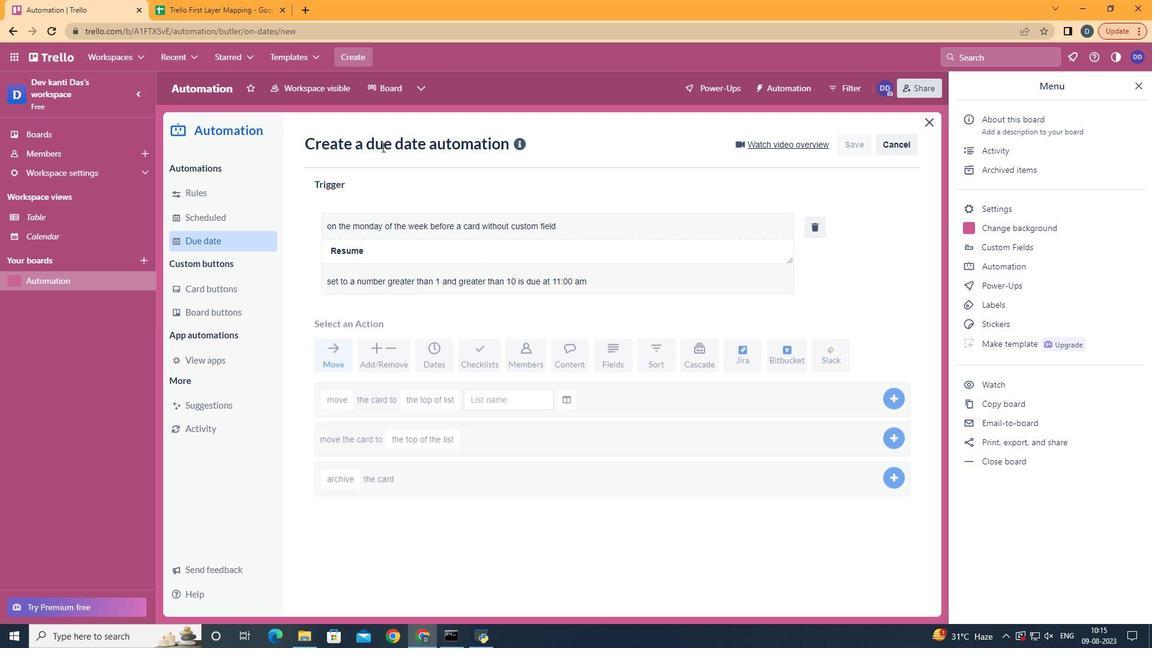 
Action: Mouse pressed left at (899, 476)
Screenshot: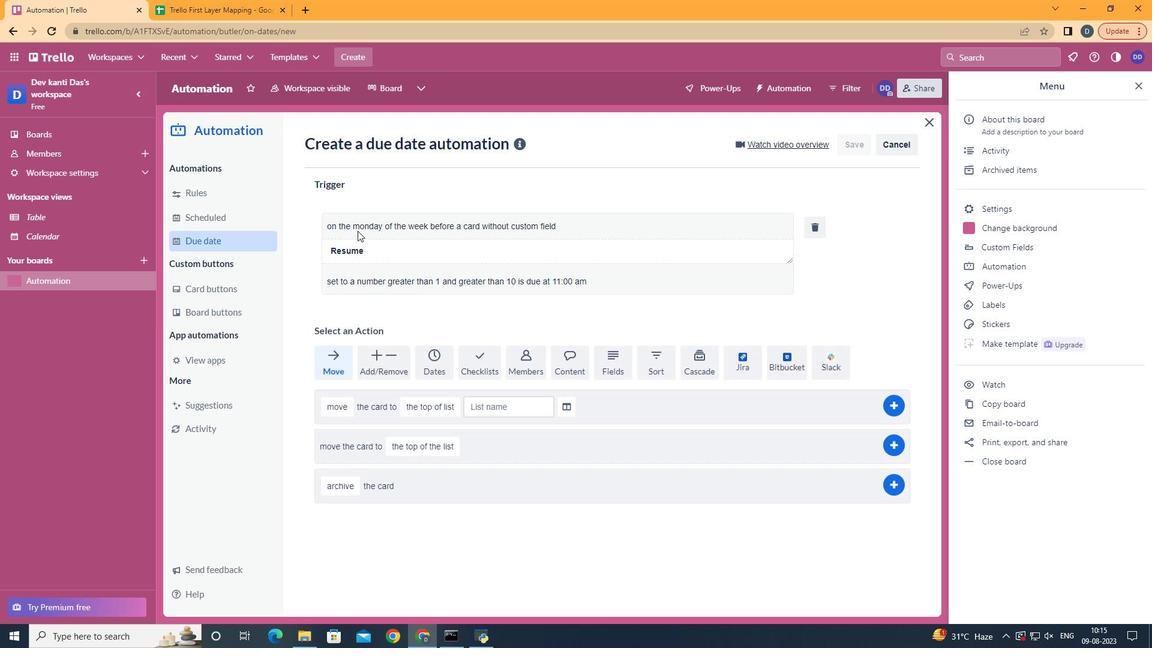 
Action: Mouse moved to (681, 300)
Screenshot: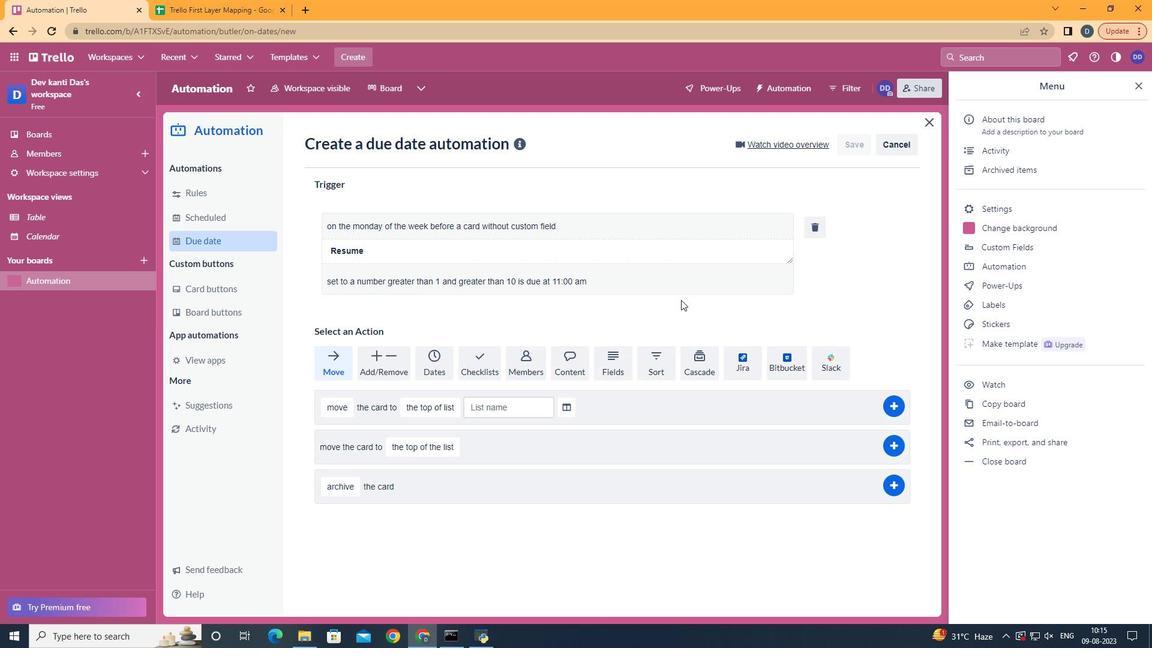 
